 Task: Add Attachment from Google Drive to Card Card0000000159 in Board Board0000000040 in Workspace WS0000000014 in Trello. Add Cover Orange to Card Card0000000159 in Board Board0000000040 in Workspace WS0000000014 in Trello. Add "Add Label …" with "Title" Title0000000159 to Button Button0000000159 to Card Card0000000159 in Board Board0000000040 in Workspace WS0000000014 in Trello. Add Description DS0000000159 to Card Card0000000159 in Board Board0000000040 in Workspace WS0000000014 in Trello. Add Comment CM0000000159 to Card Card0000000159 in Board Board0000000040 in Workspace WS0000000014 in Trello
Action: Mouse moved to (720, 342)
Screenshot: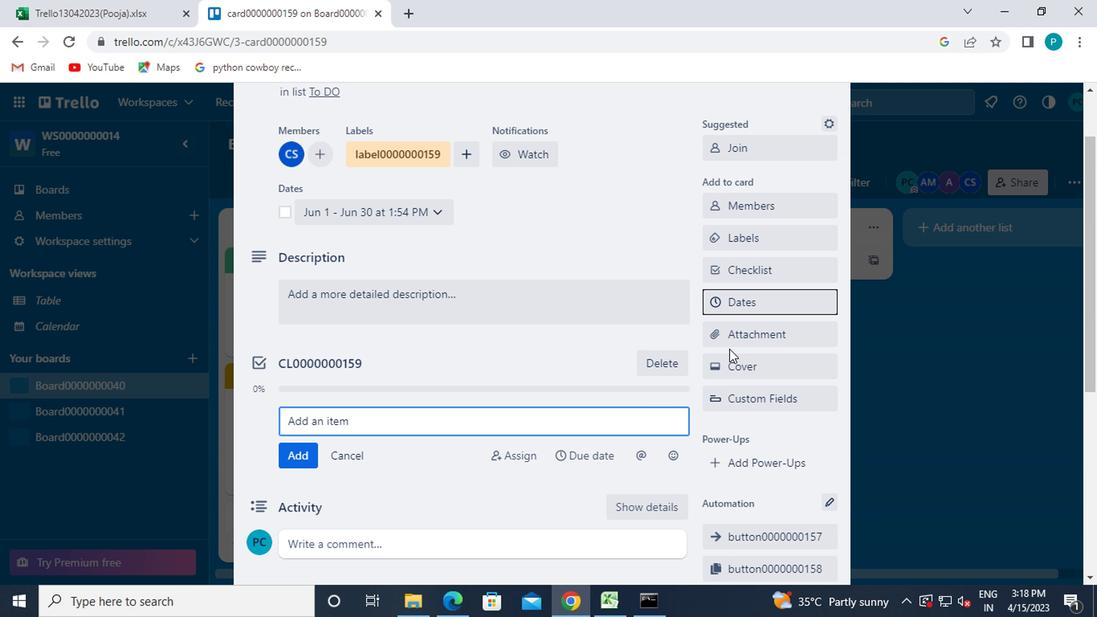
Action: Mouse pressed left at (720, 342)
Screenshot: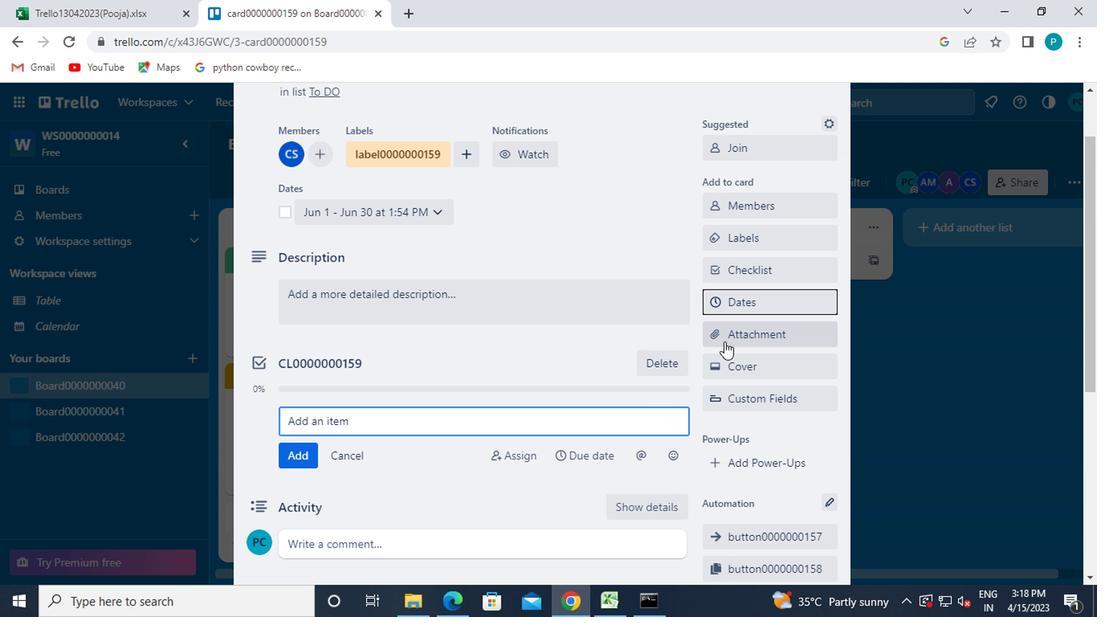 
Action: Mouse moved to (720, 220)
Screenshot: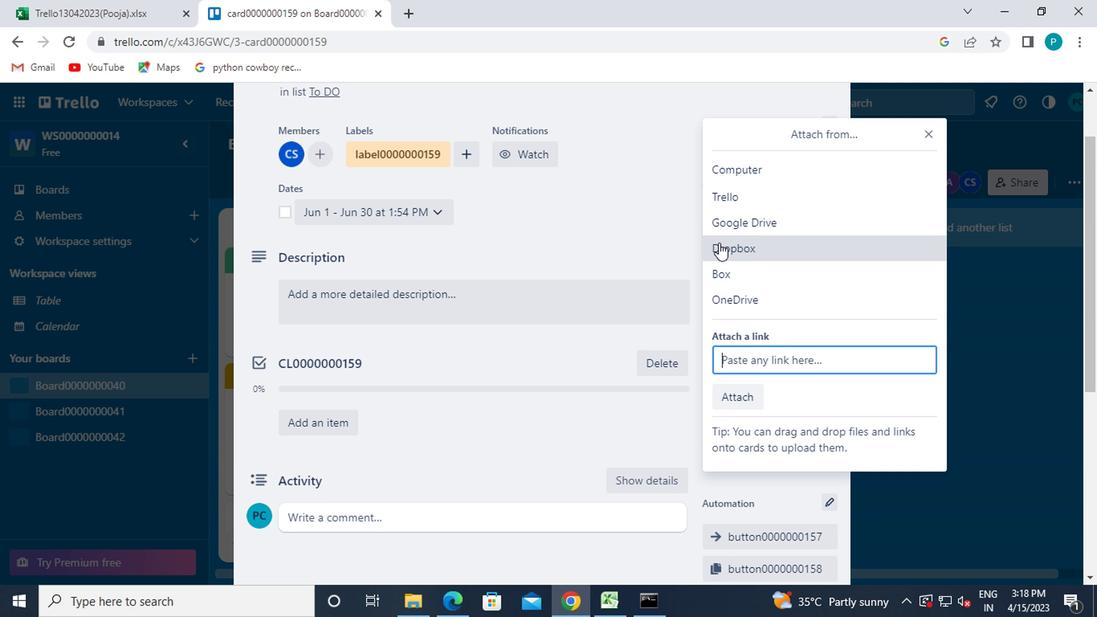 
Action: Mouse pressed left at (720, 220)
Screenshot: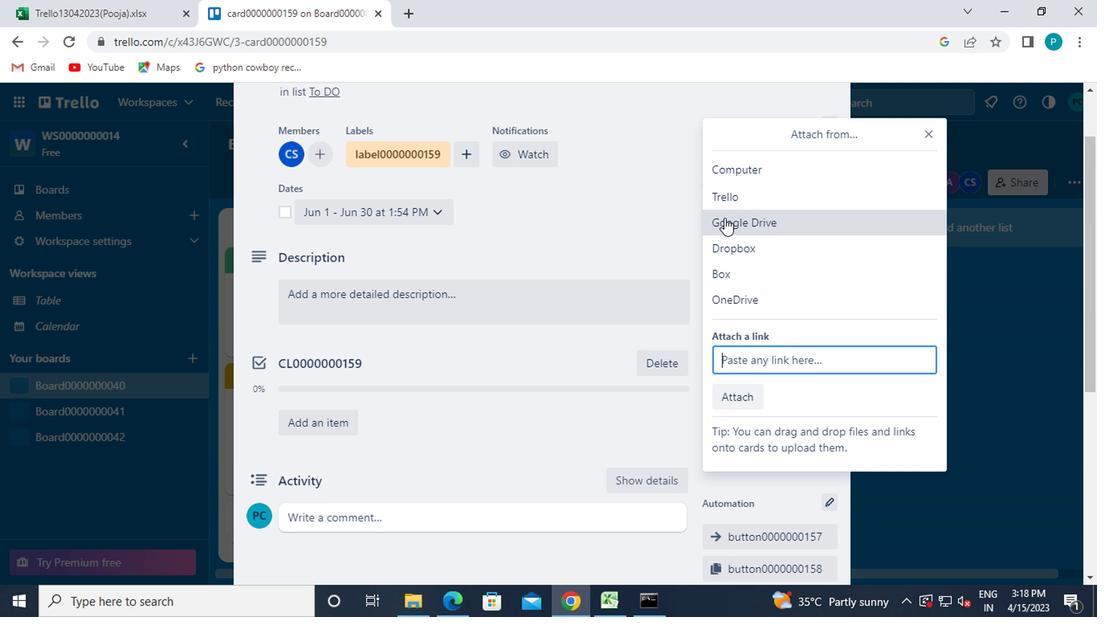 
Action: Mouse moved to (330, 395)
Screenshot: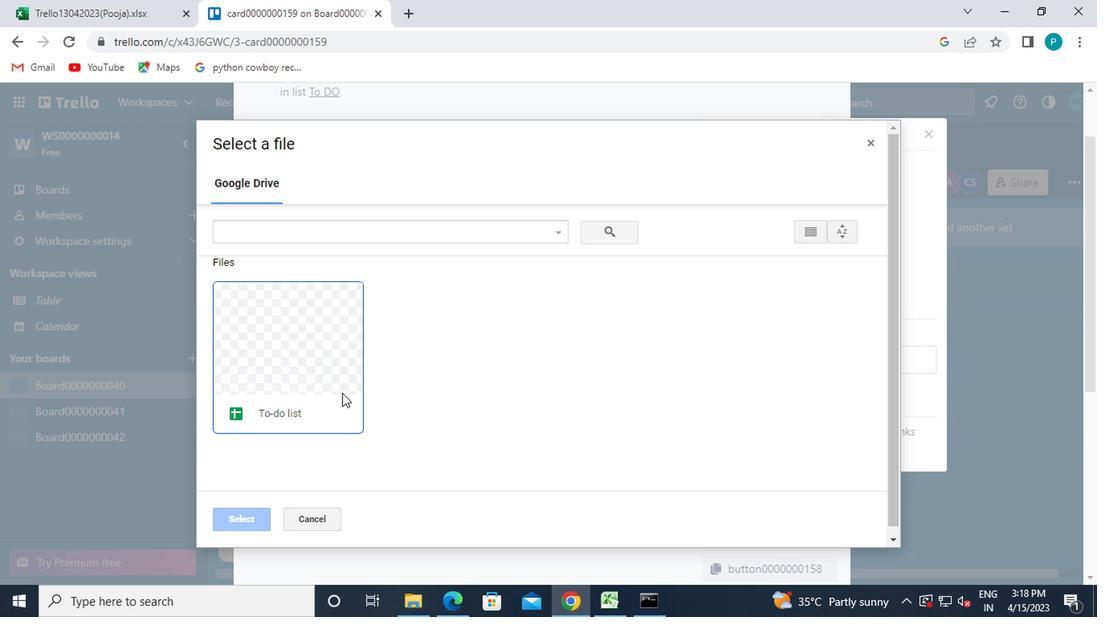 
Action: Mouse pressed left at (330, 395)
Screenshot: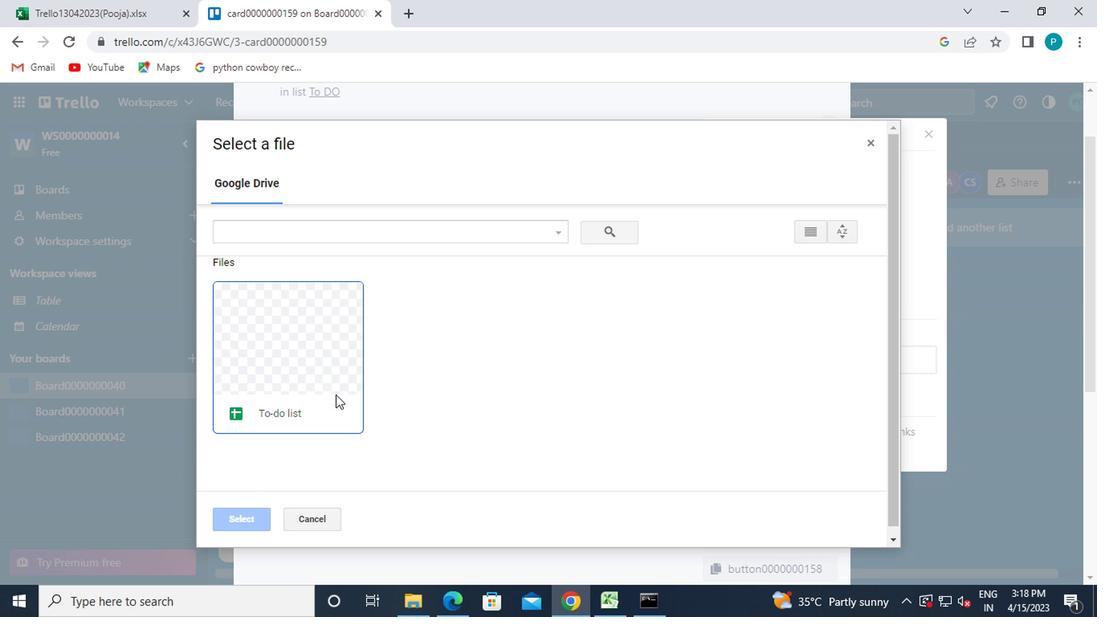 
Action: Mouse moved to (249, 510)
Screenshot: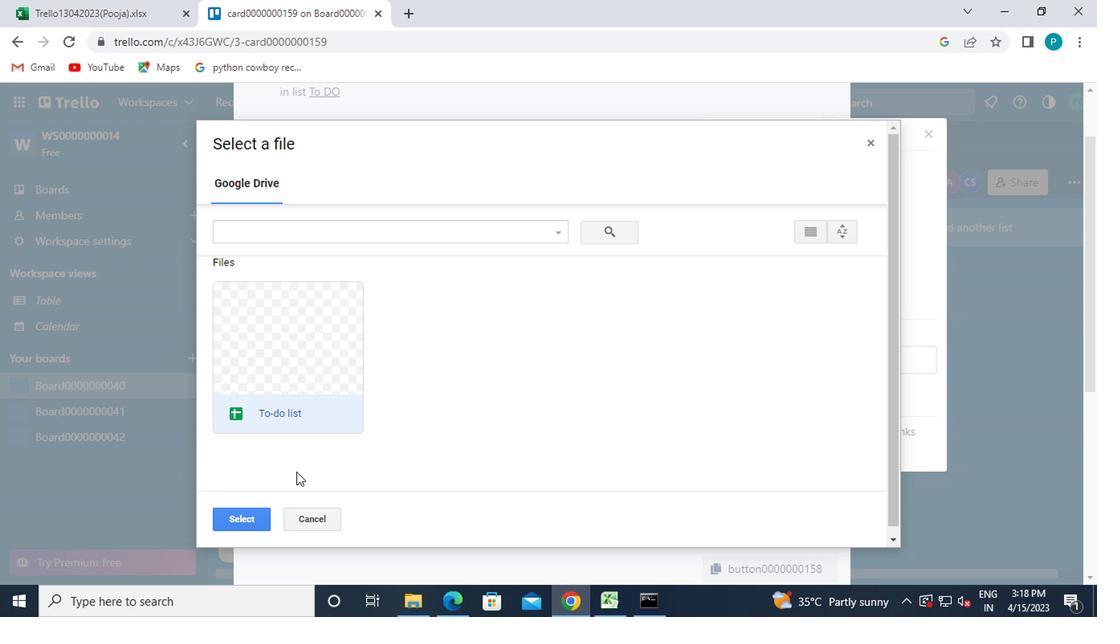 
Action: Mouse pressed left at (249, 510)
Screenshot: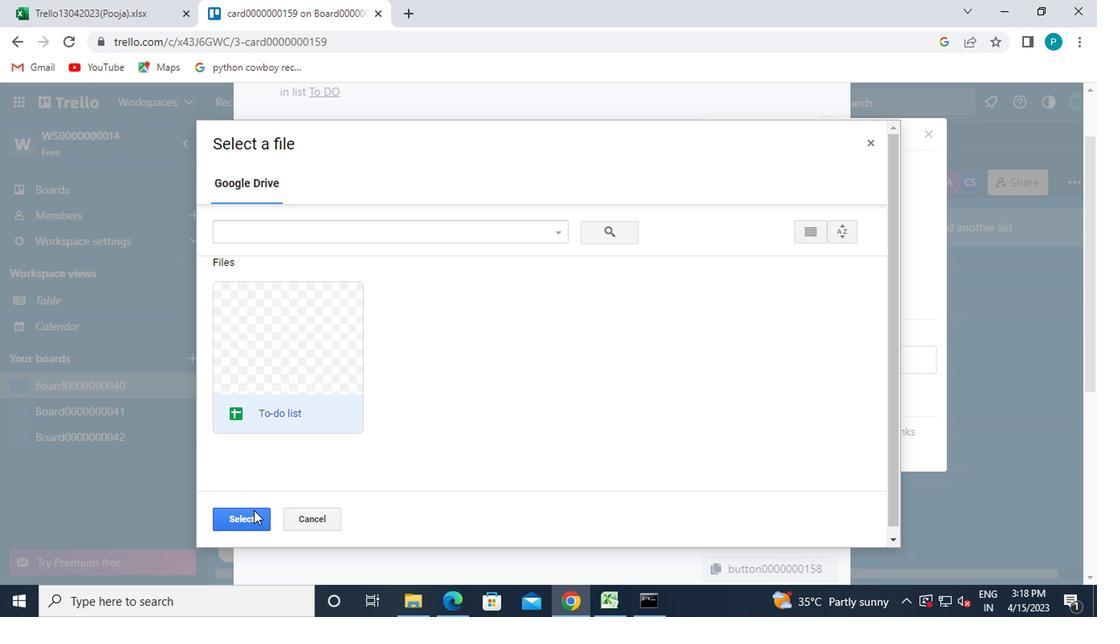 
Action: Mouse moved to (728, 369)
Screenshot: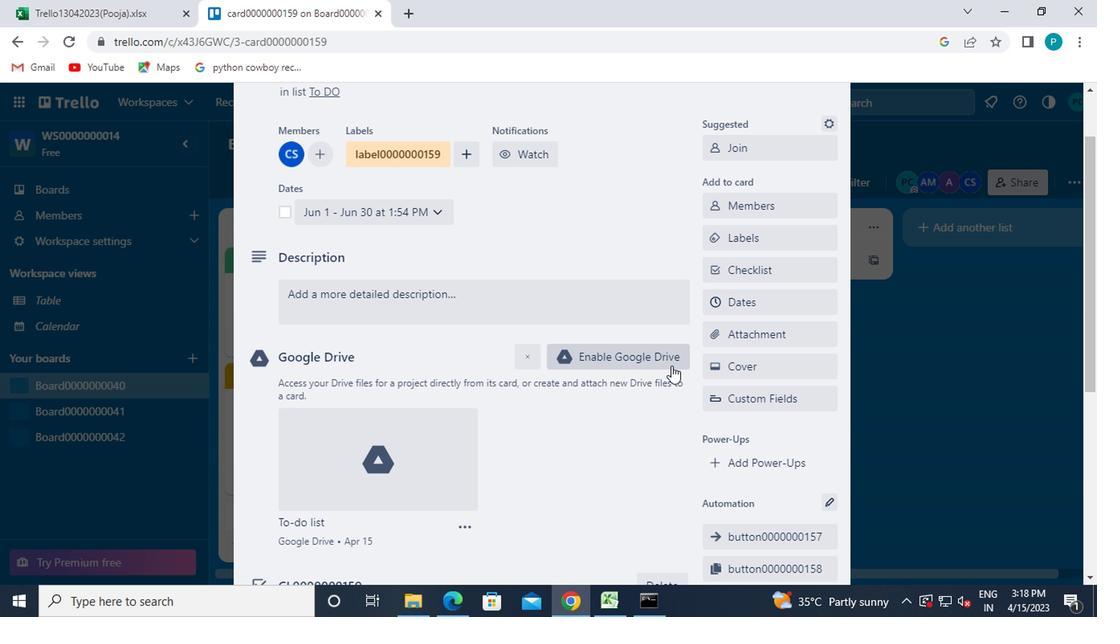 
Action: Mouse pressed left at (728, 369)
Screenshot: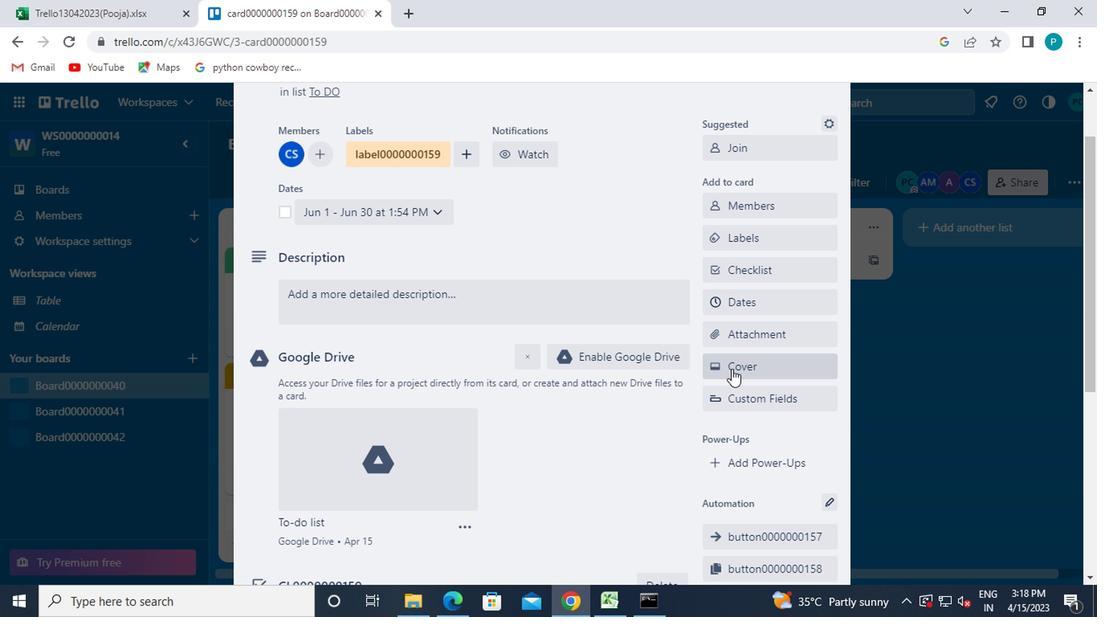 
Action: Mouse moved to (811, 281)
Screenshot: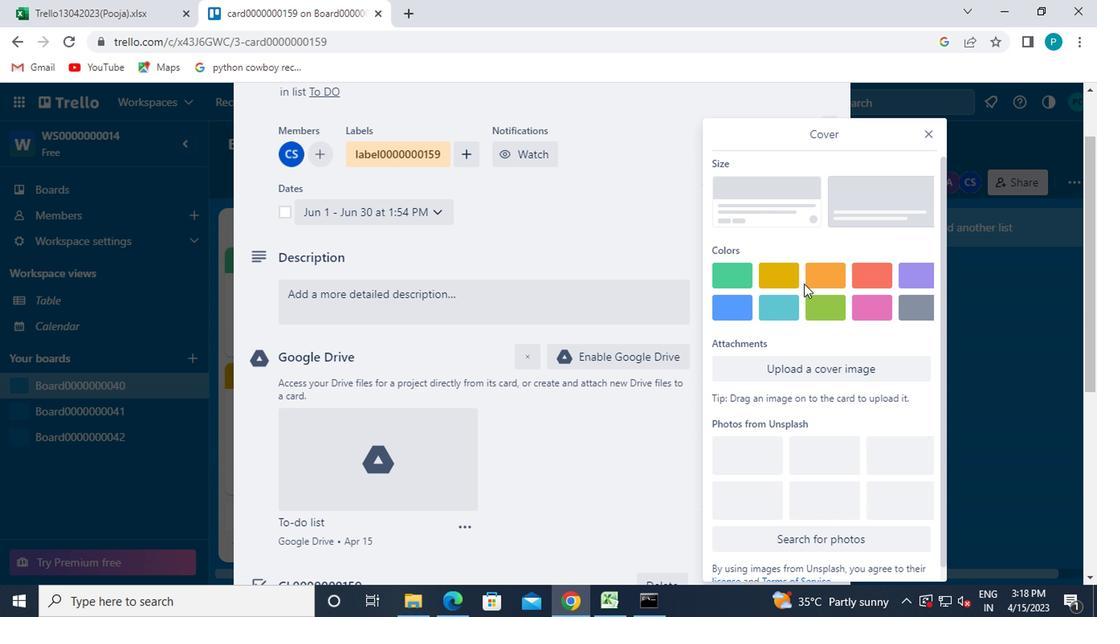 
Action: Mouse pressed left at (811, 281)
Screenshot: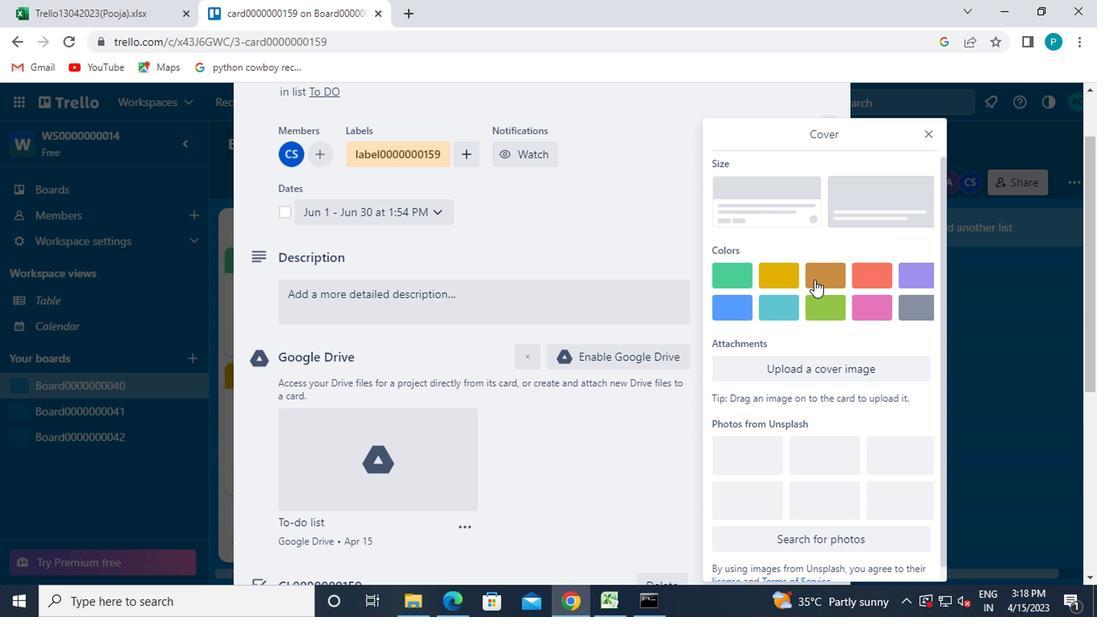 
Action: Mouse moved to (924, 134)
Screenshot: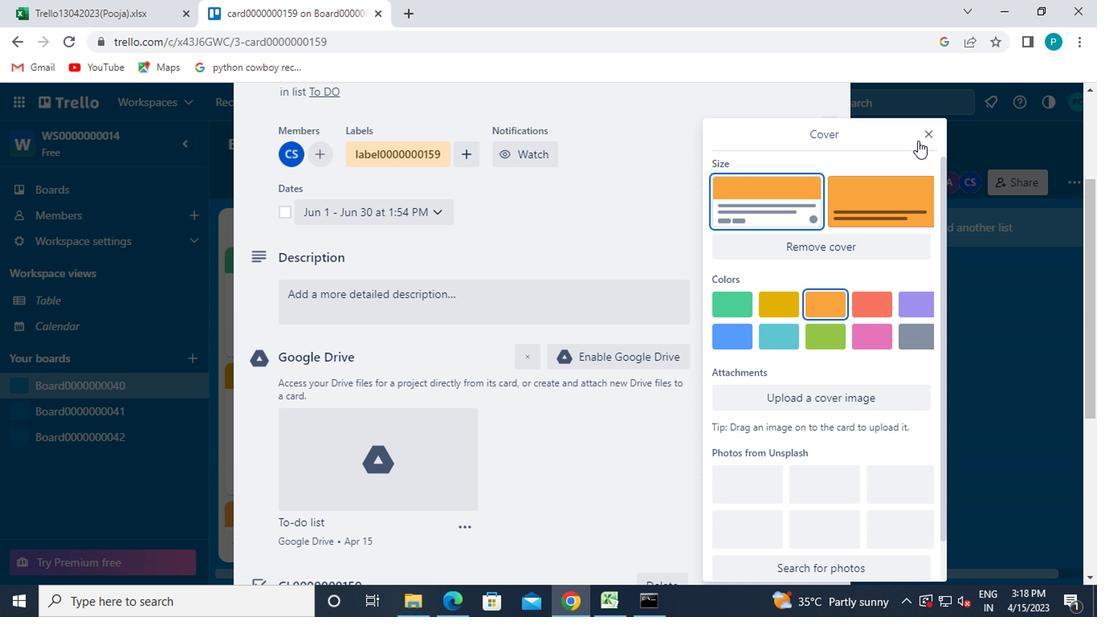 
Action: Mouse pressed left at (924, 134)
Screenshot: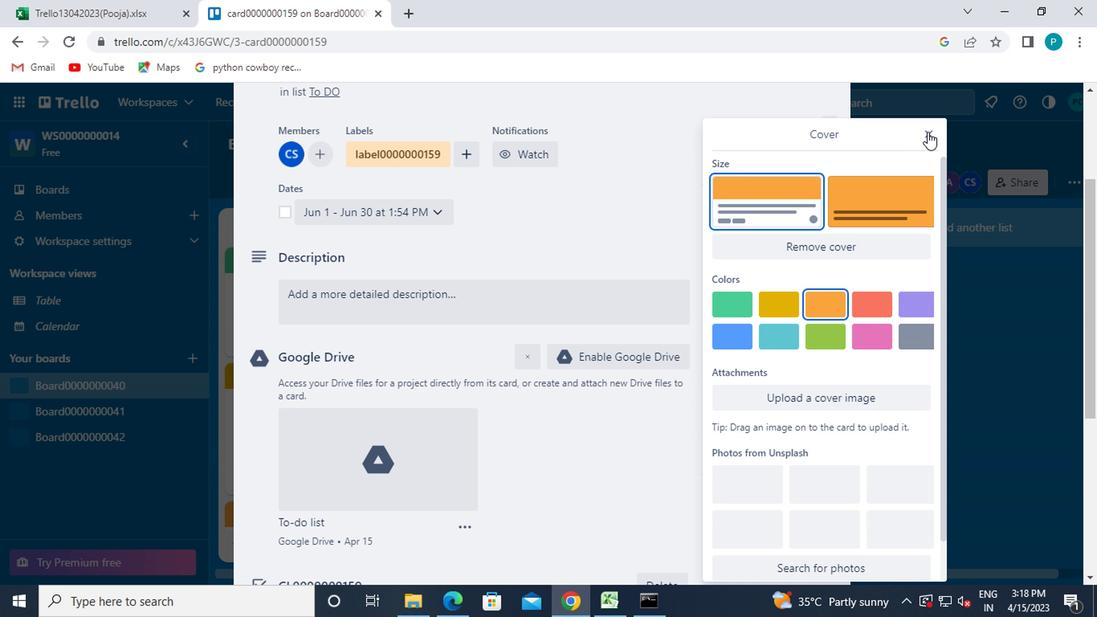 
Action: Mouse moved to (972, 290)
Screenshot: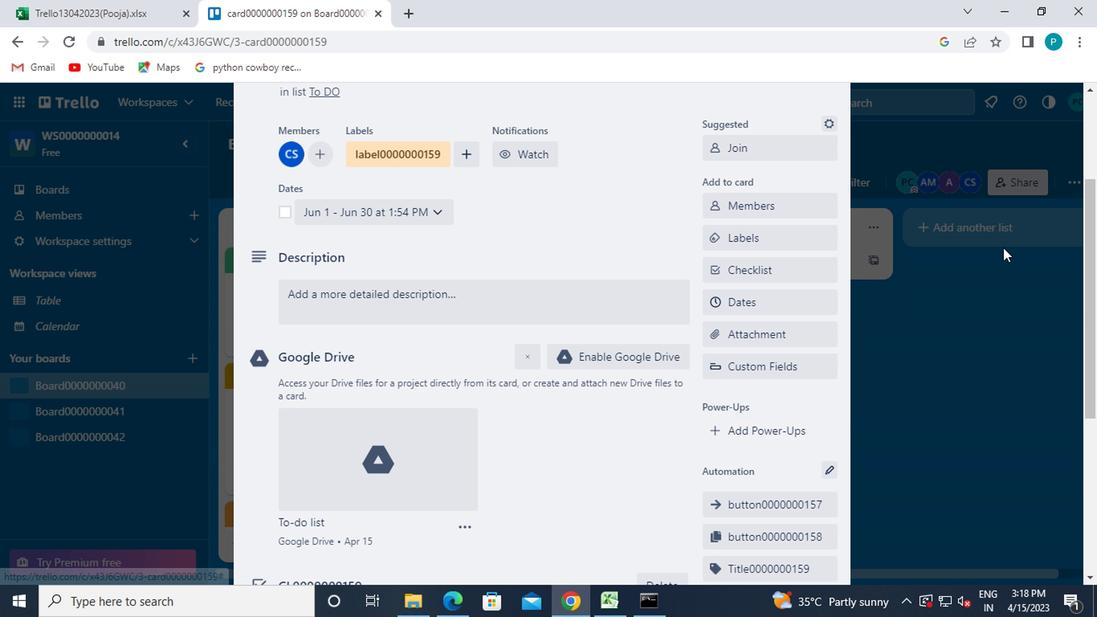 
Action: Mouse scrolled (972, 289) with delta (0, -1)
Screenshot: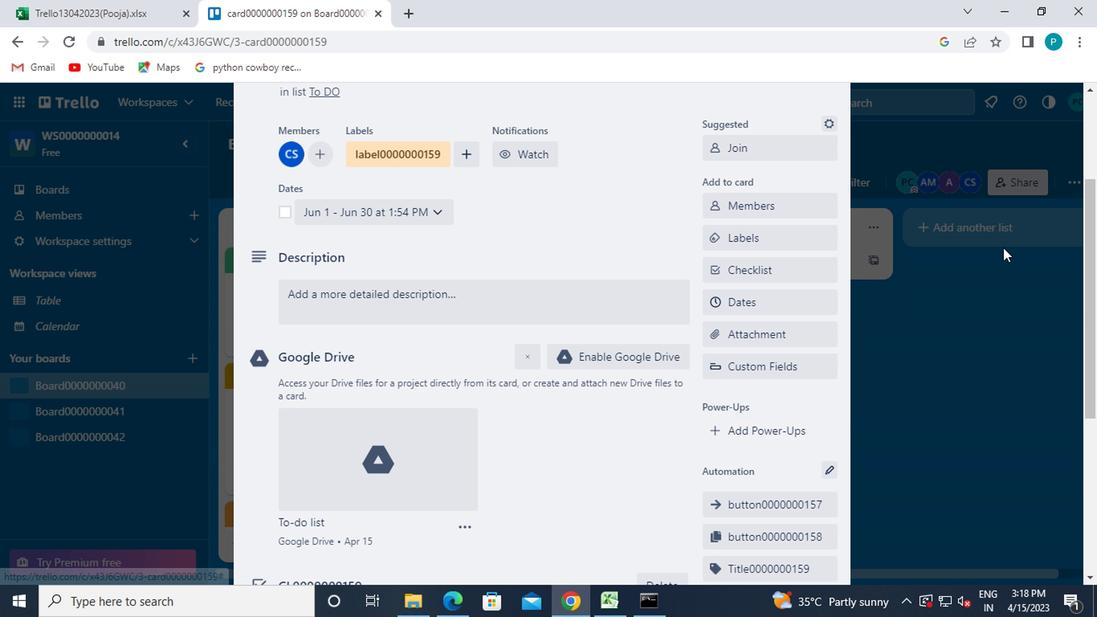 
Action: Mouse moved to (965, 293)
Screenshot: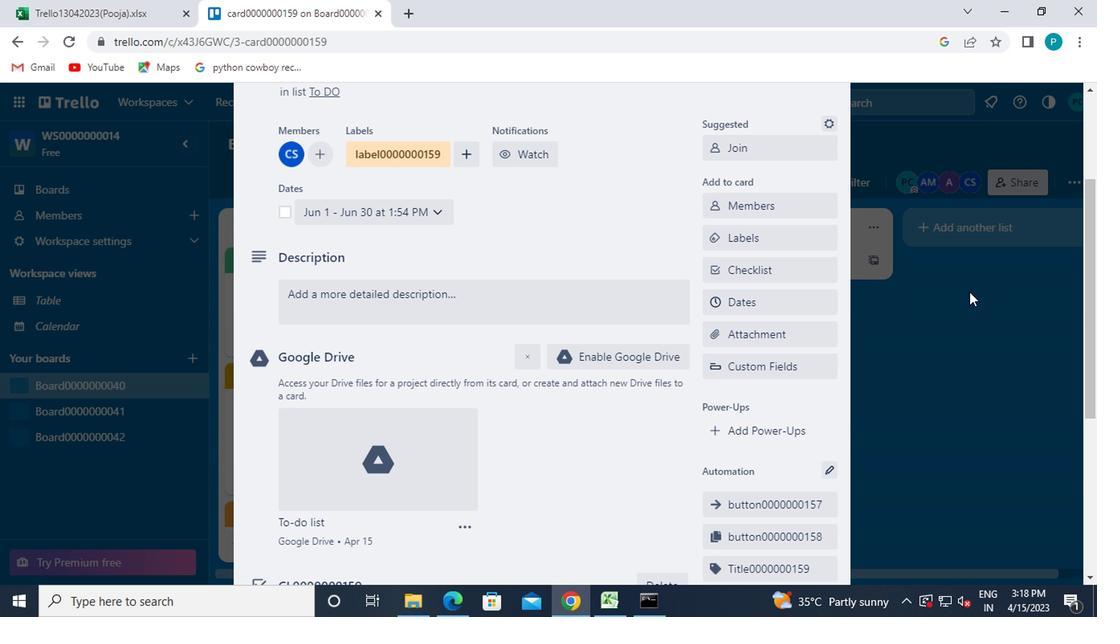 
Action: Mouse scrolled (965, 292) with delta (0, 0)
Screenshot: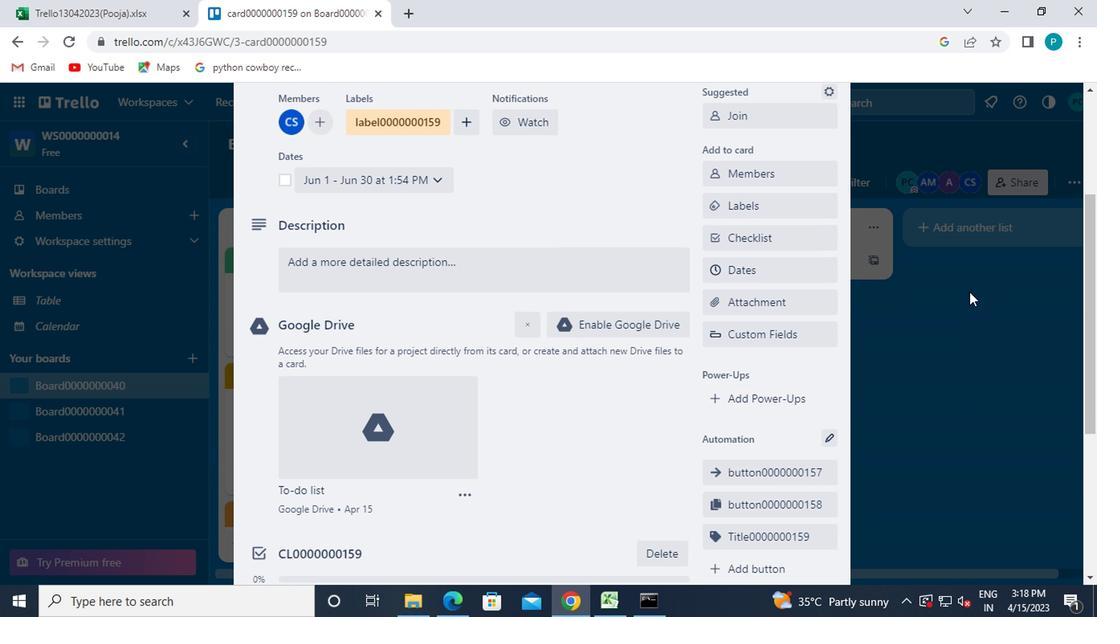 
Action: Mouse moved to (724, 432)
Screenshot: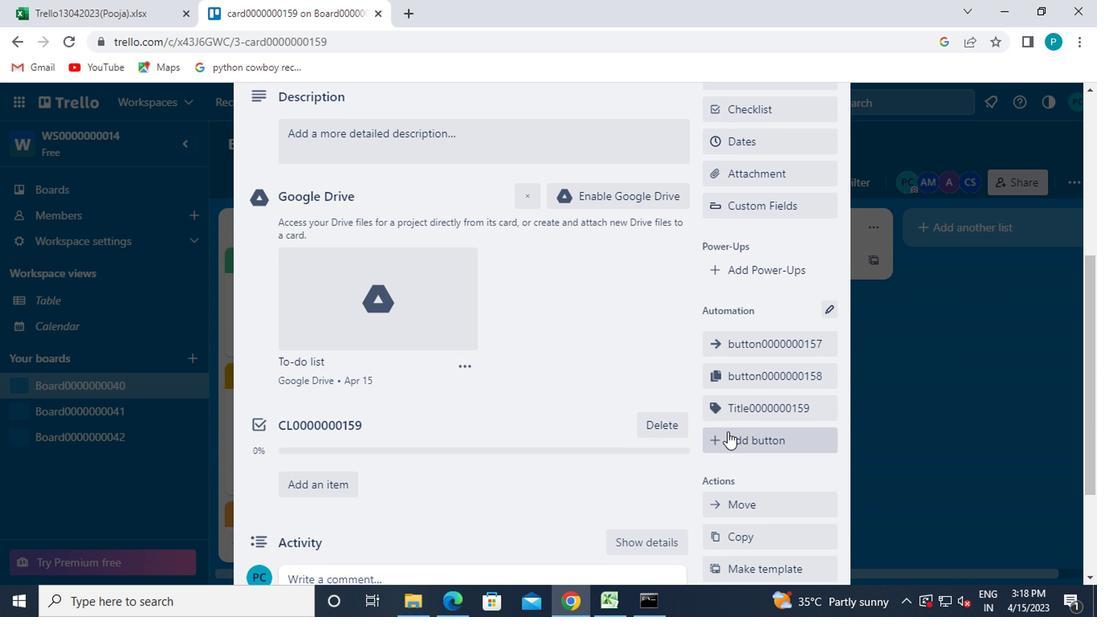 
Action: Mouse pressed left at (724, 432)
Screenshot: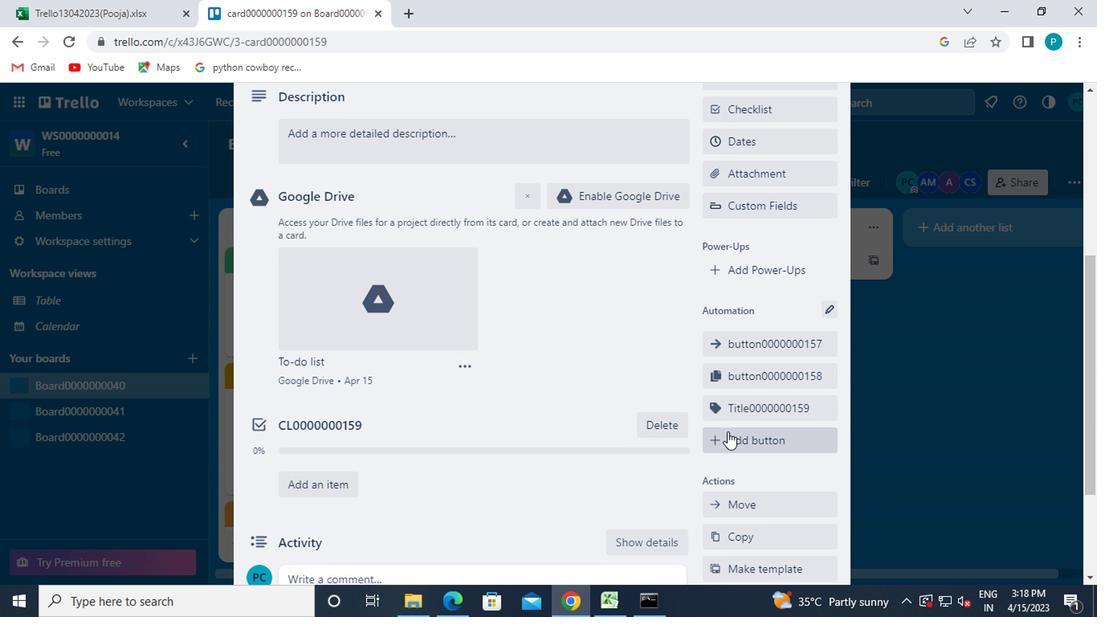 
Action: Mouse moved to (726, 272)
Screenshot: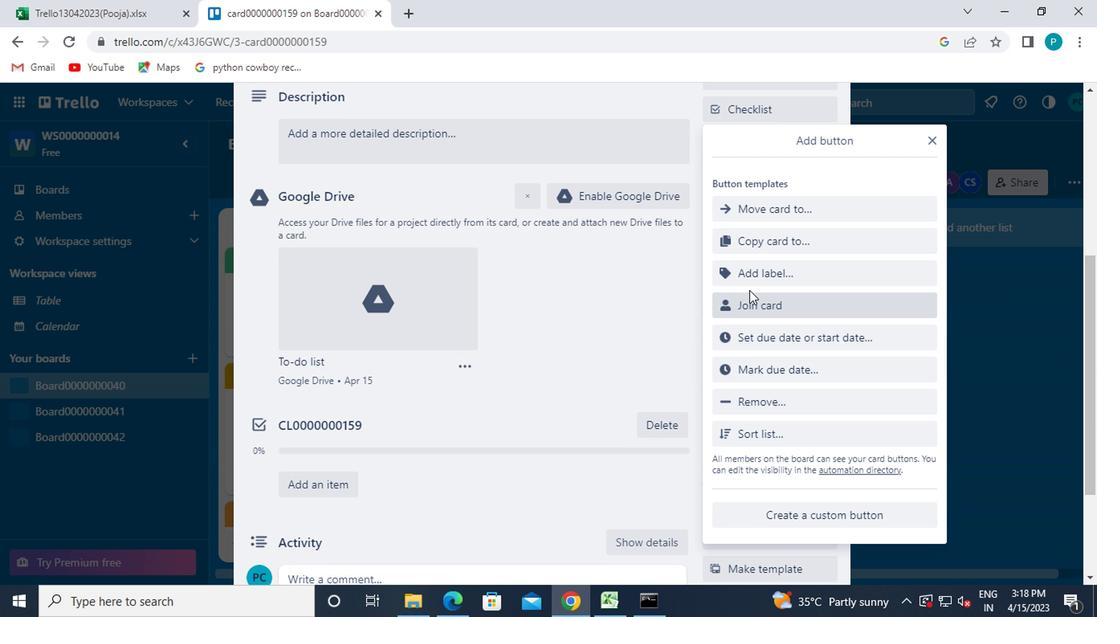 
Action: Mouse pressed left at (726, 272)
Screenshot: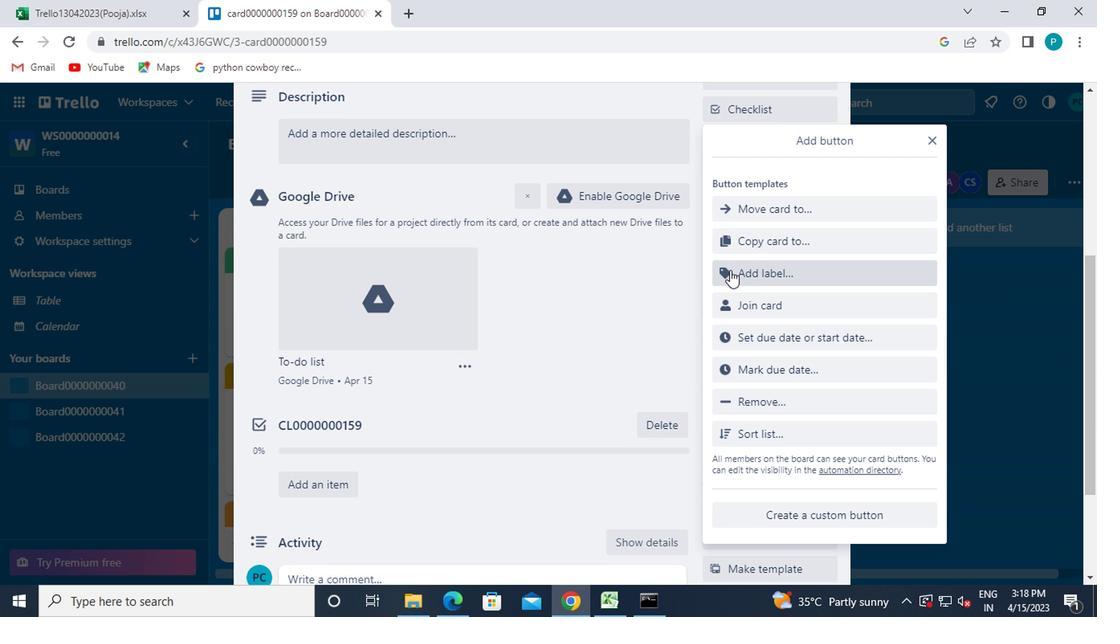 
Action: Mouse moved to (754, 206)
Screenshot: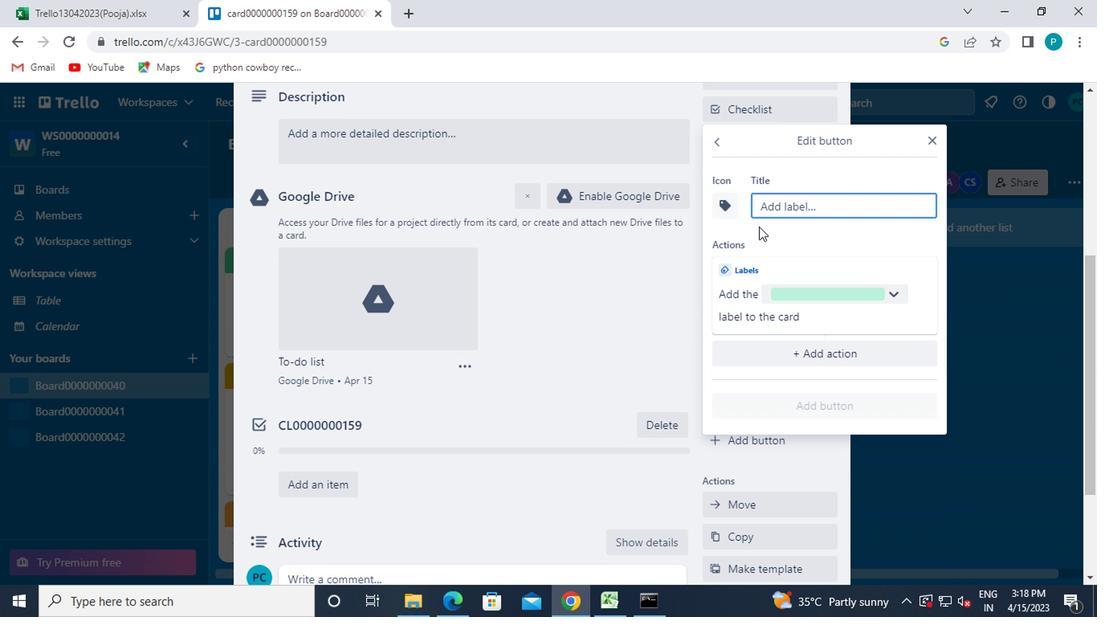 
Action: Mouse pressed left at (754, 206)
Screenshot: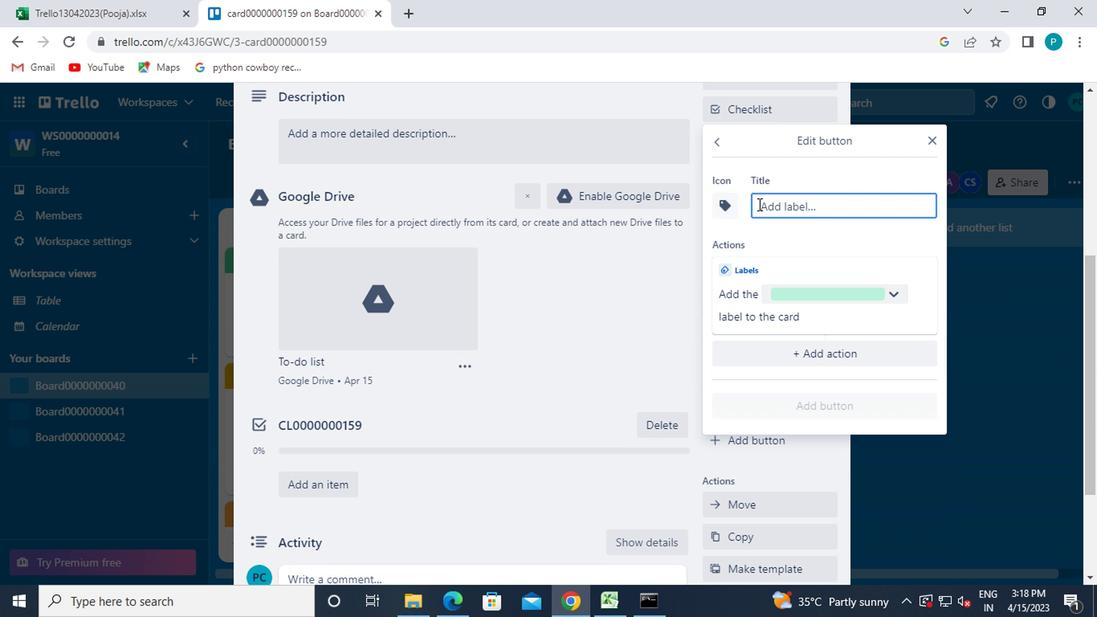 
Action: Key pressed <Key.caps_lock>t<Key.caps_lock>itle0000000159
Screenshot: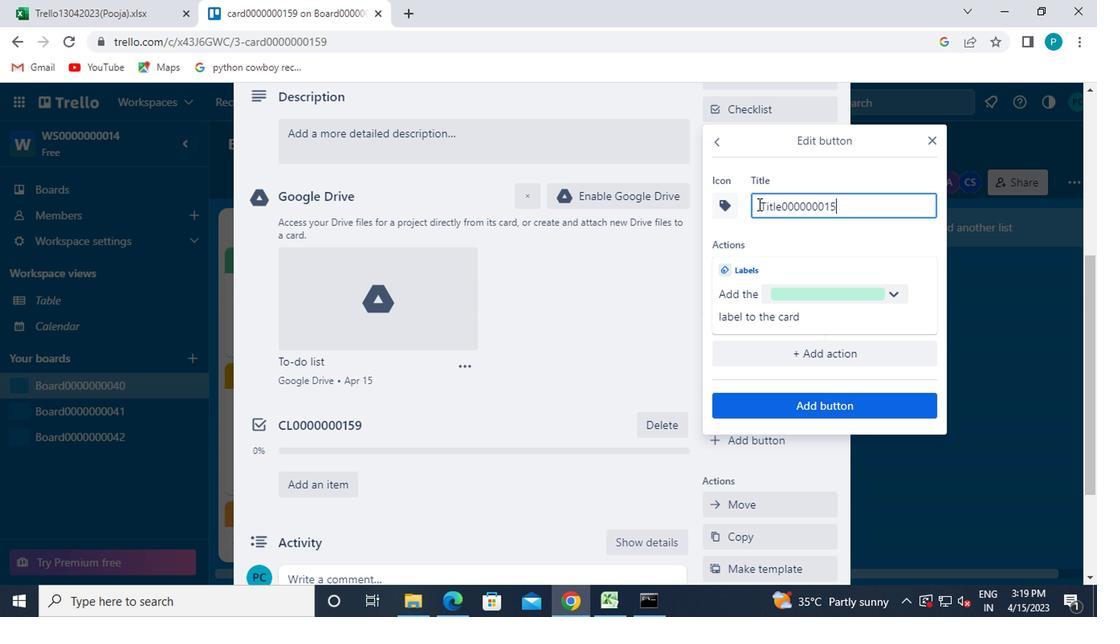 
Action: Mouse moved to (843, 410)
Screenshot: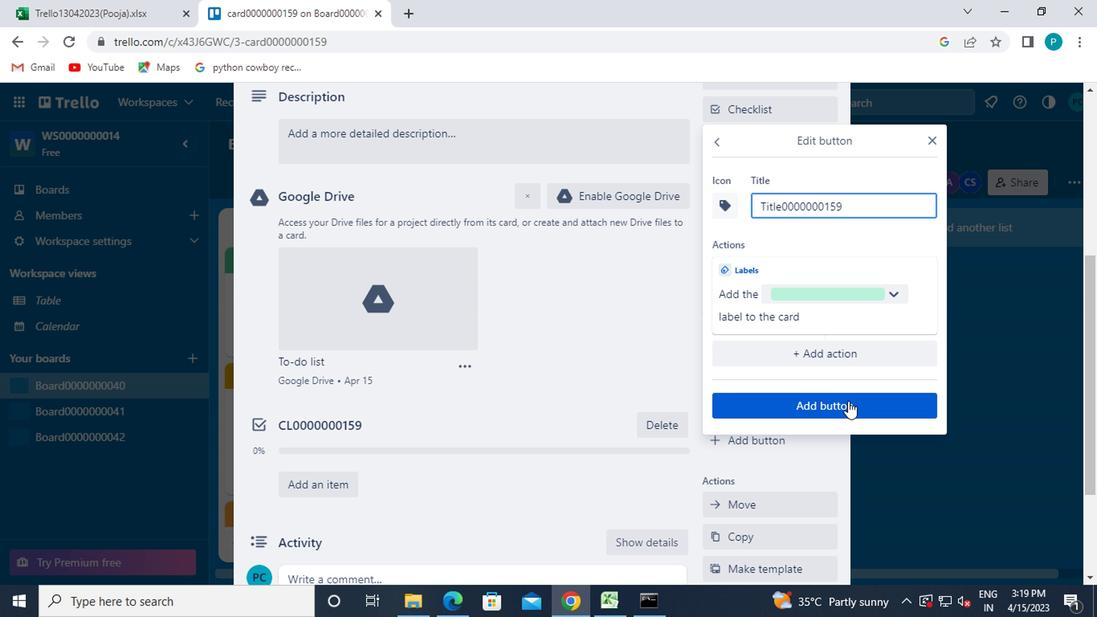 
Action: Mouse pressed left at (843, 410)
Screenshot: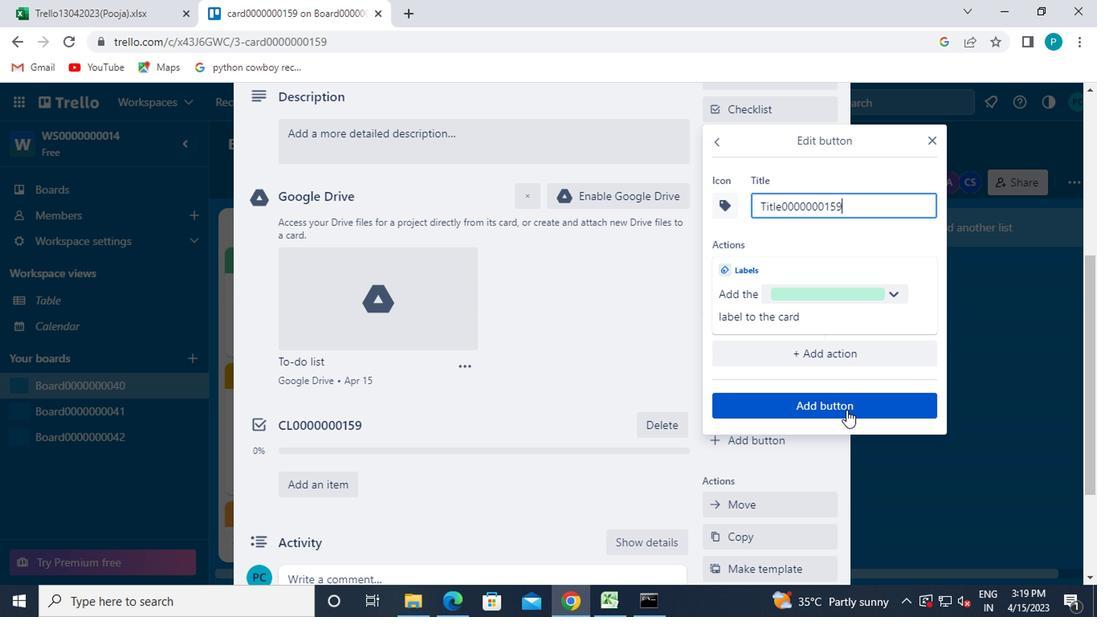 
Action: Mouse moved to (847, 412)
Screenshot: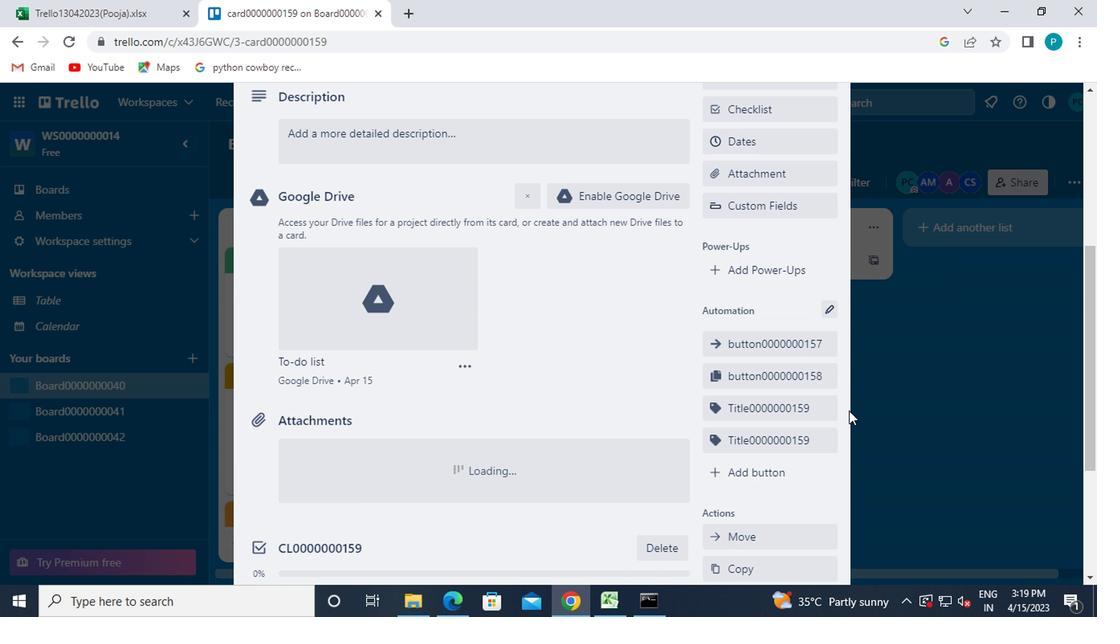 
Action: Mouse scrolled (847, 411) with delta (0, -1)
Screenshot: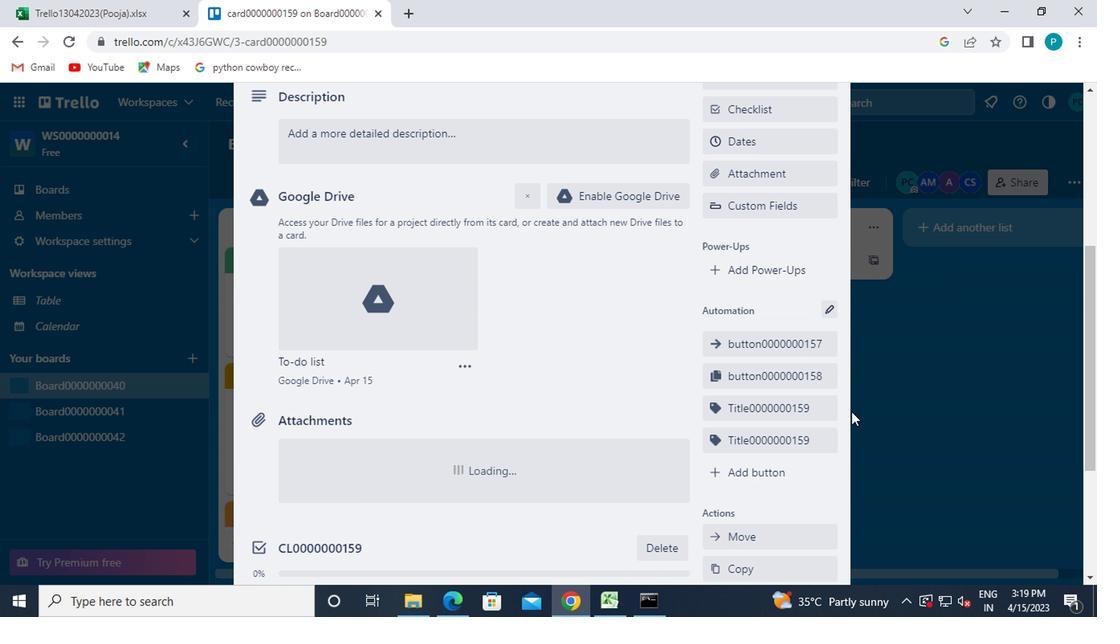 
Action: Mouse moved to (537, 336)
Screenshot: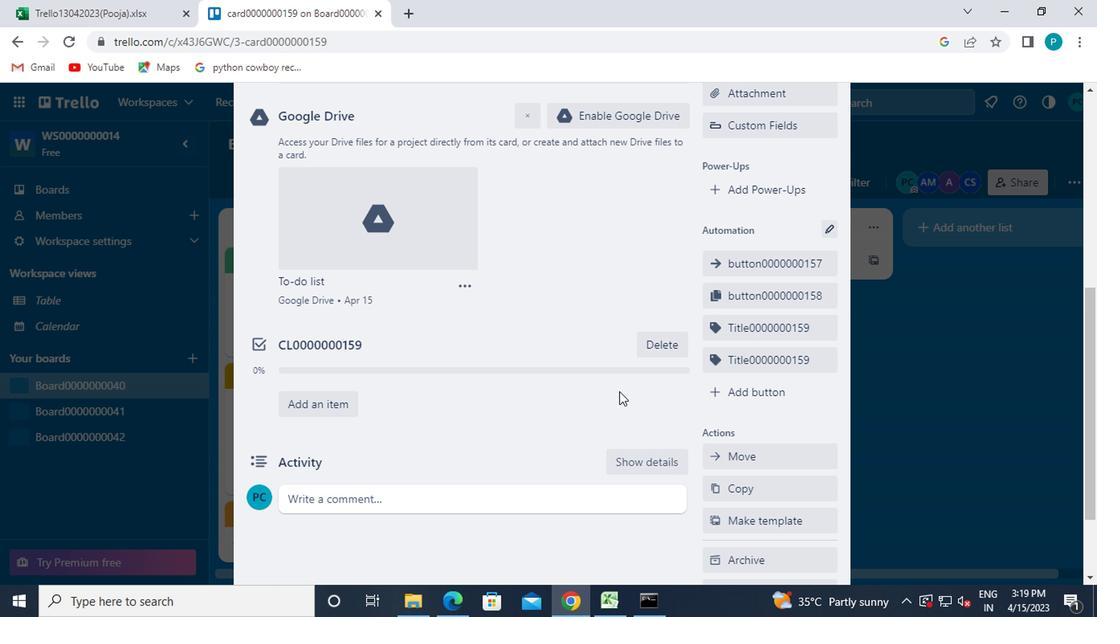 
Action: Mouse scrolled (537, 337) with delta (0, 0)
Screenshot: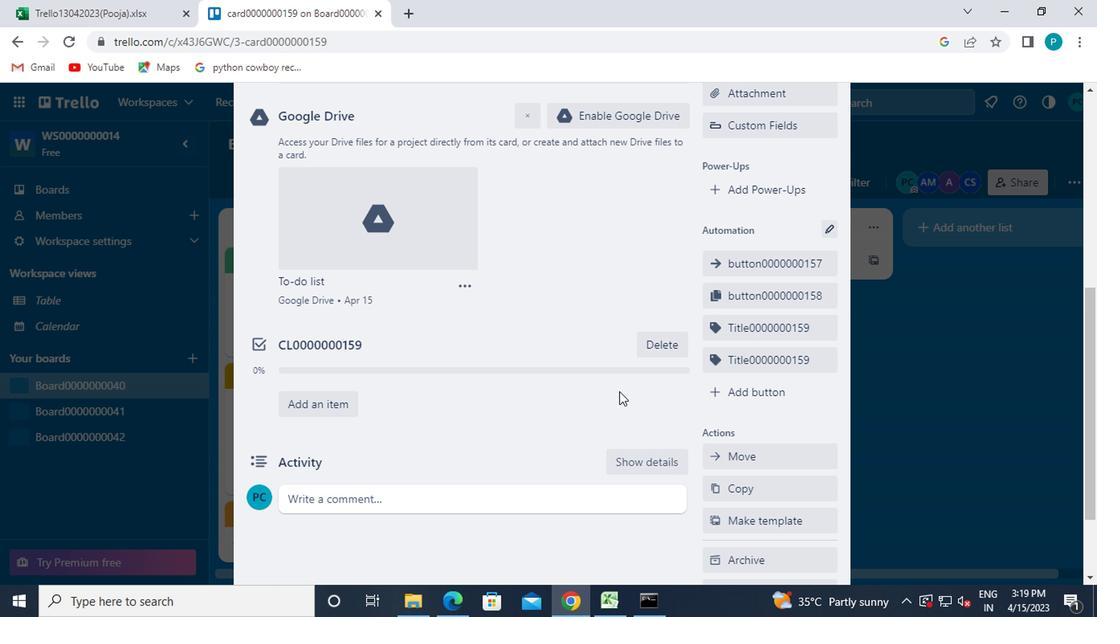 
Action: Mouse scrolled (537, 337) with delta (0, 0)
Screenshot: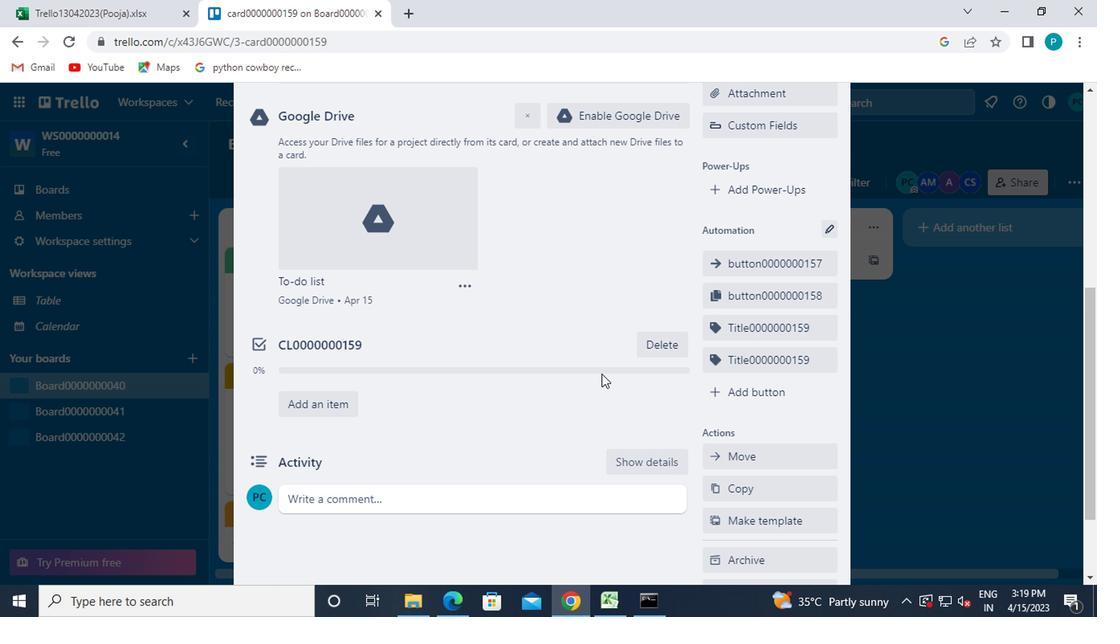 
Action: Mouse scrolled (537, 337) with delta (0, 0)
Screenshot: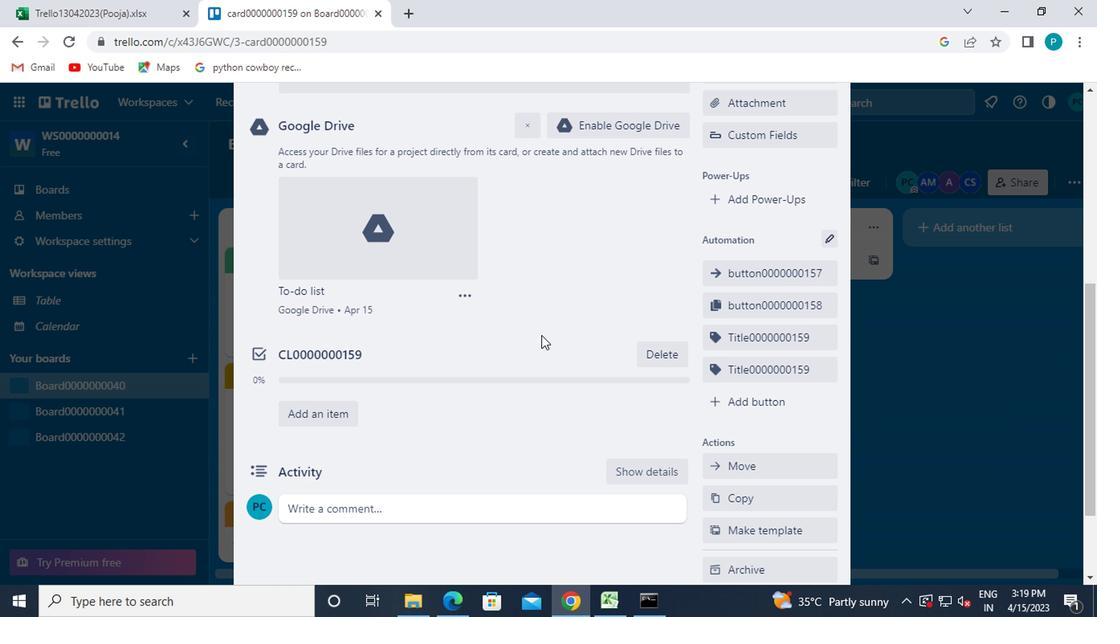 
Action: Mouse moved to (481, 306)
Screenshot: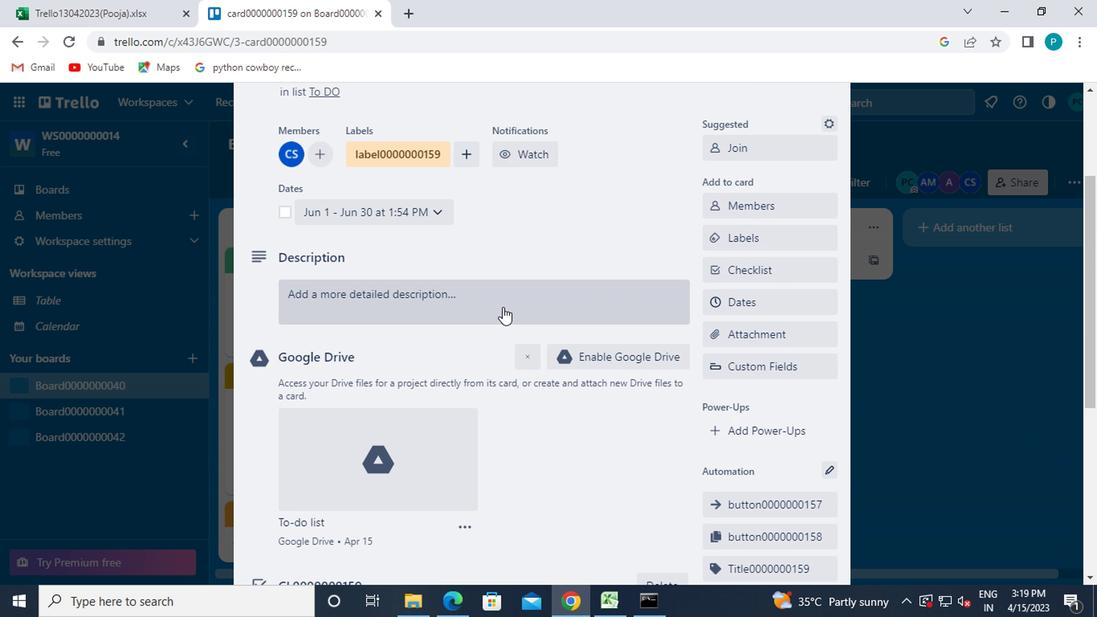 
Action: Mouse pressed left at (481, 306)
Screenshot: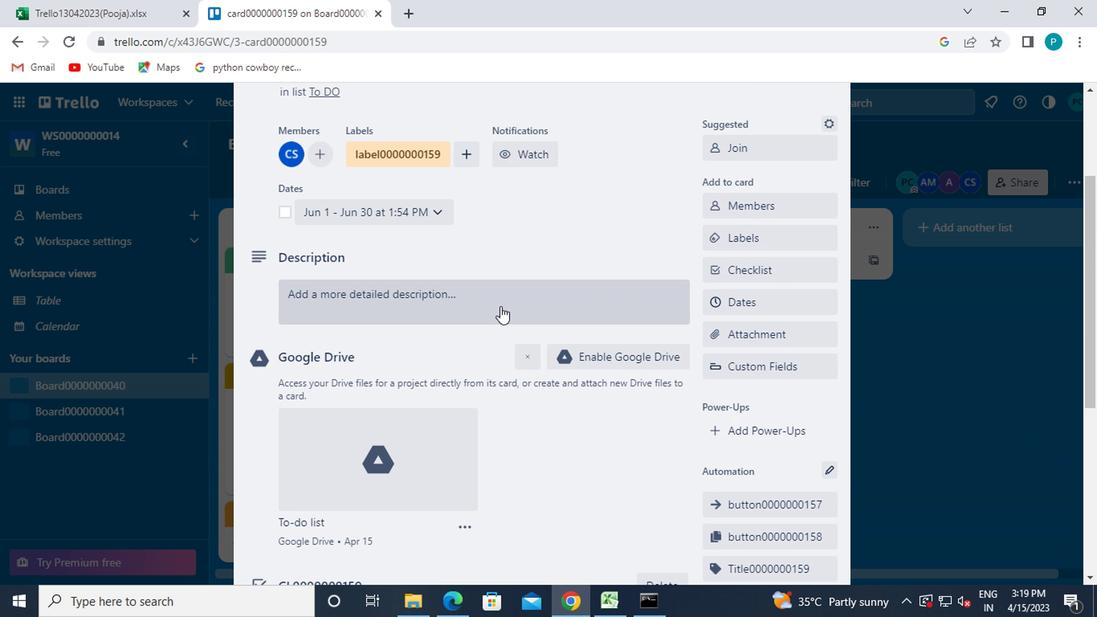 
Action: Key pressed <Key.caps_lock>ds0000000159
Screenshot: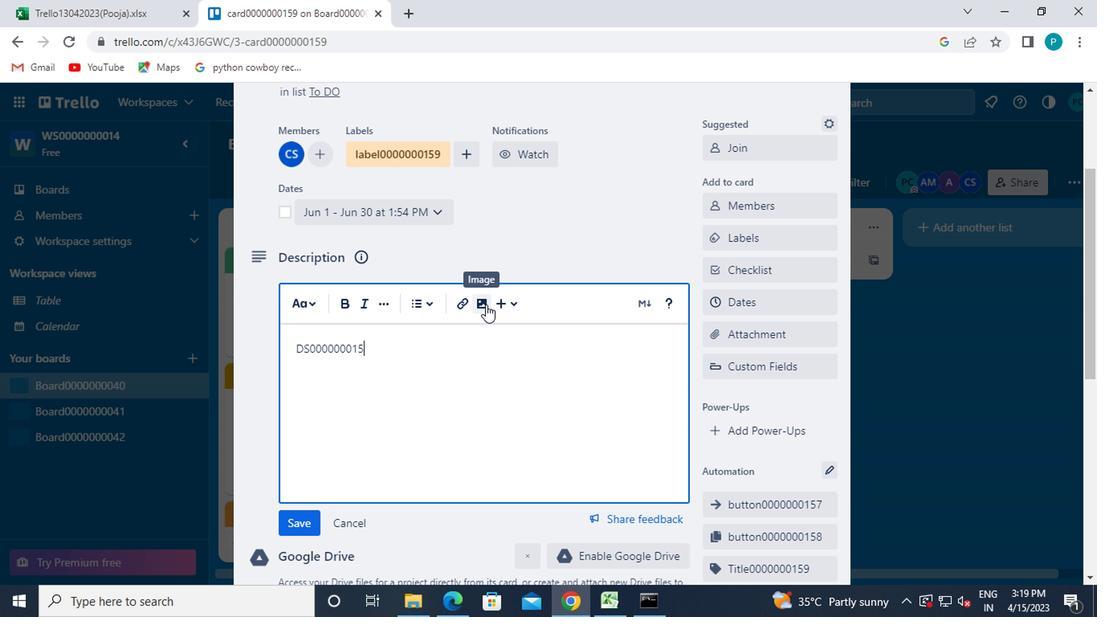 
Action: Mouse moved to (384, 441)
Screenshot: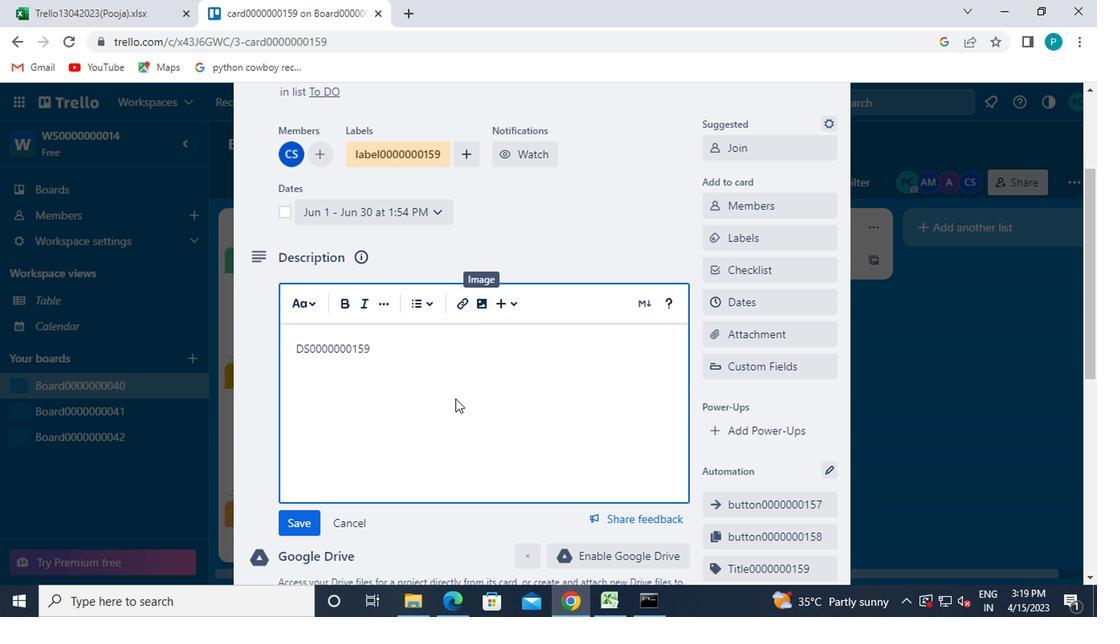 
Action: Mouse scrolled (384, 440) with delta (0, 0)
Screenshot: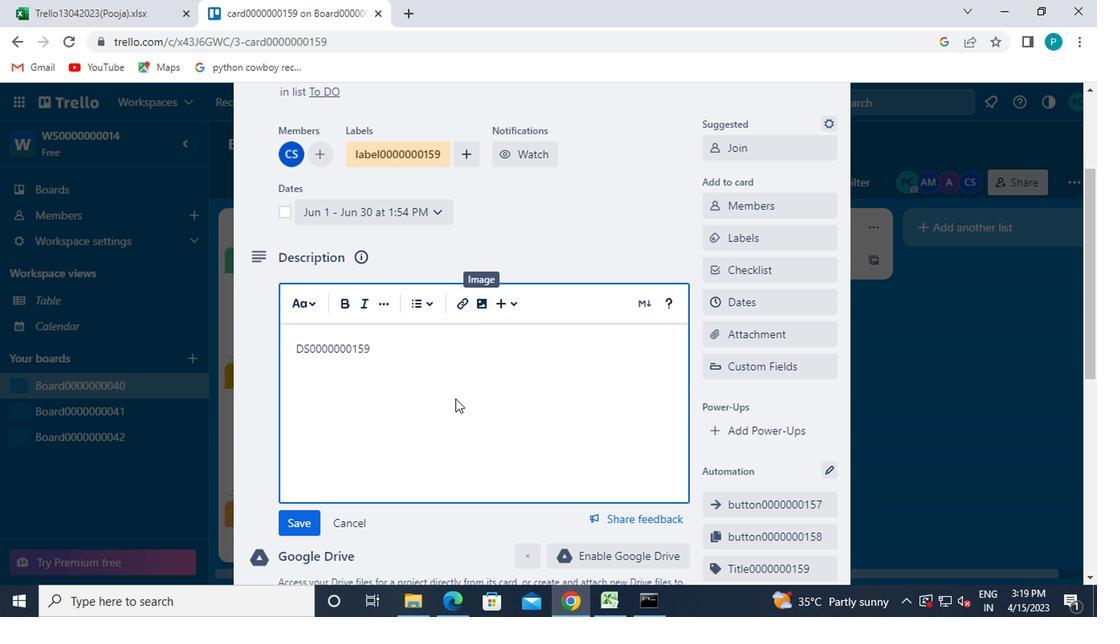 
Action: Mouse moved to (339, 465)
Screenshot: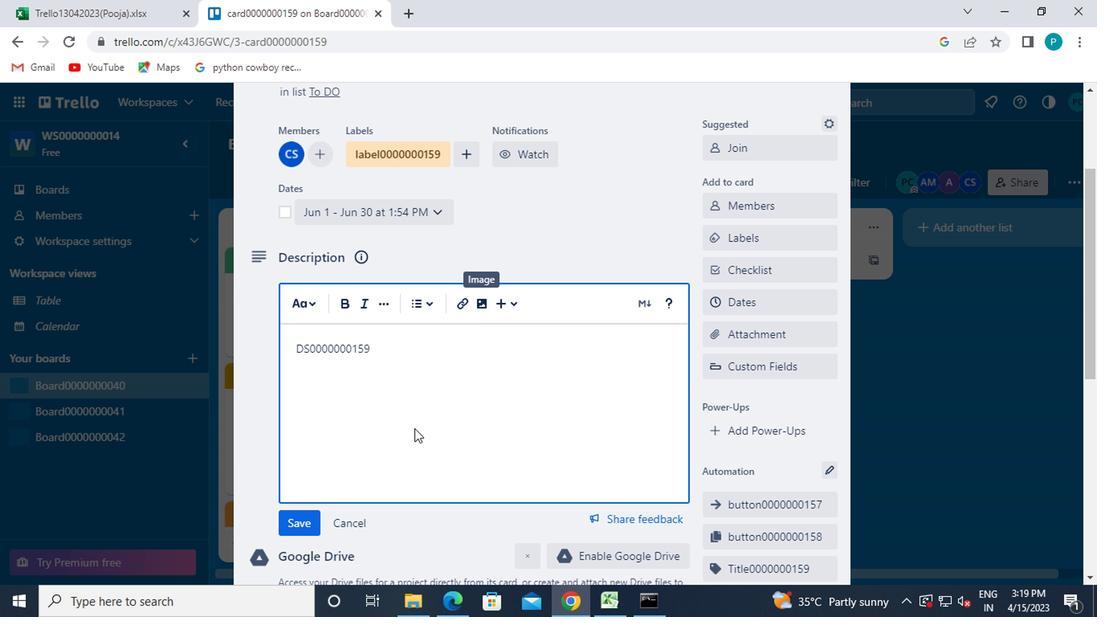 
Action: Mouse scrolled (339, 464) with delta (0, -1)
Screenshot: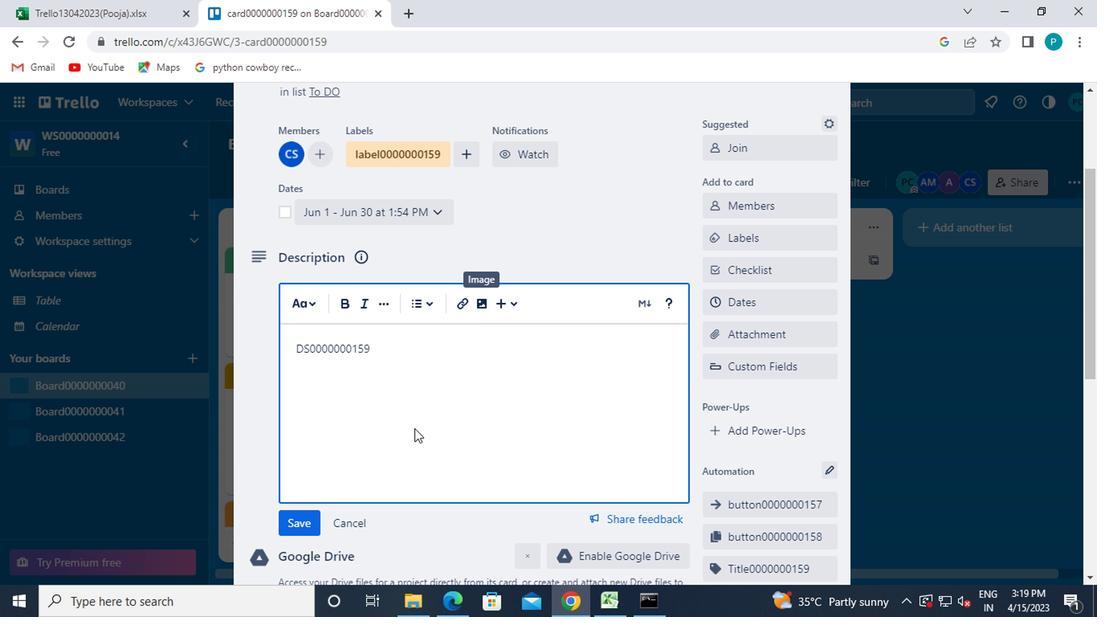 
Action: Mouse moved to (298, 358)
Screenshot: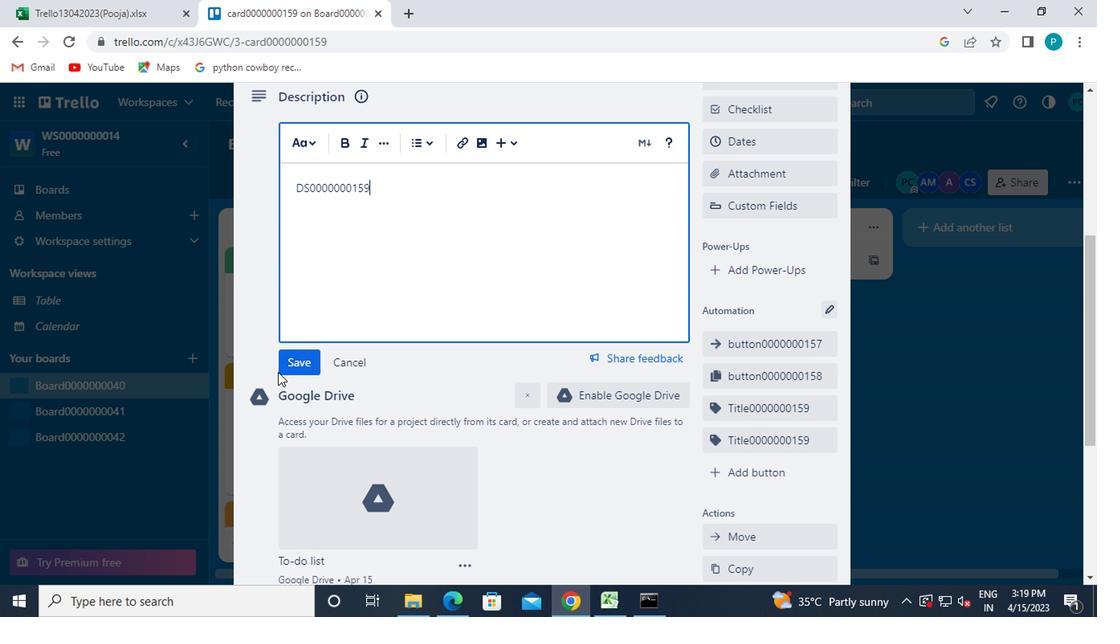
Action: Mouse pressed left at (298, 358)
Screenshot: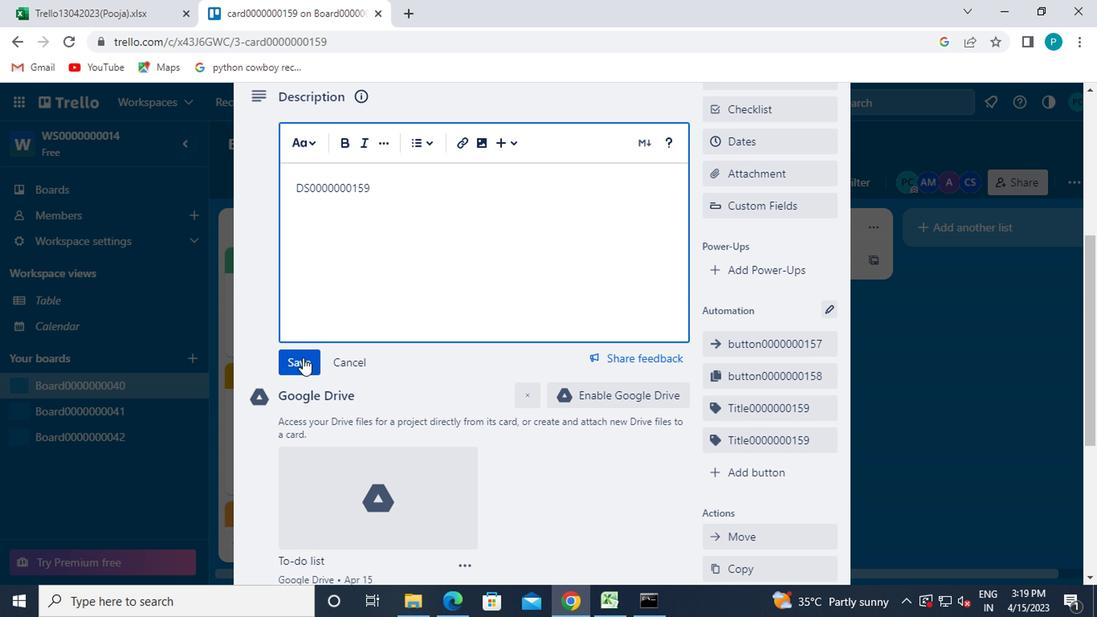 
Action: Mouse moved to (299, 358)
Screenshot: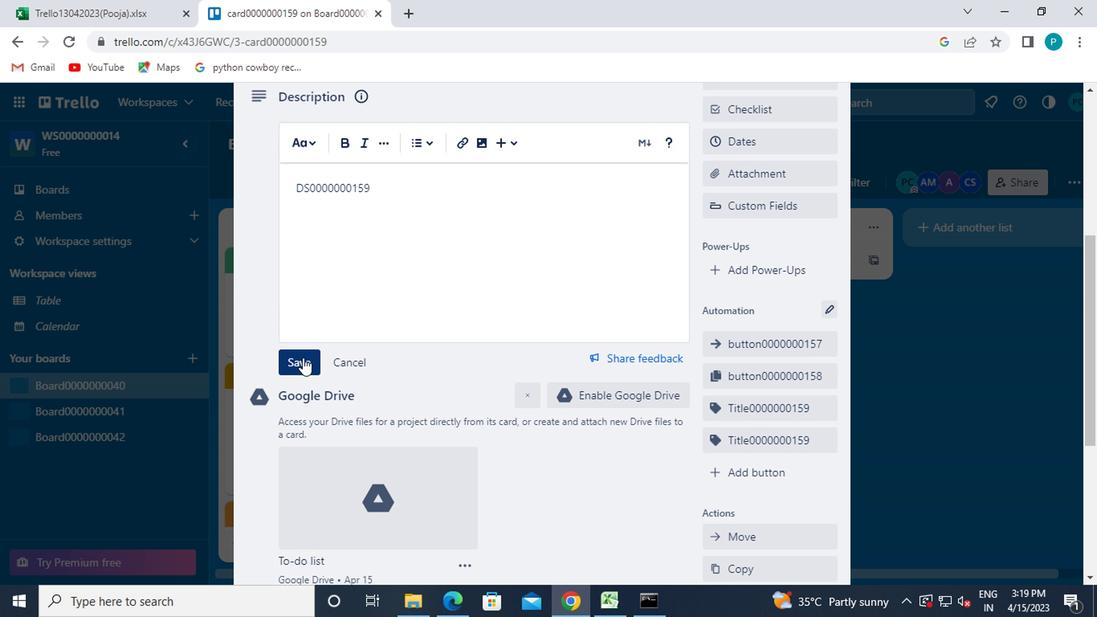 
Action: Mouse scrolled (299, 358) with delta (0, 0)
Screenshot: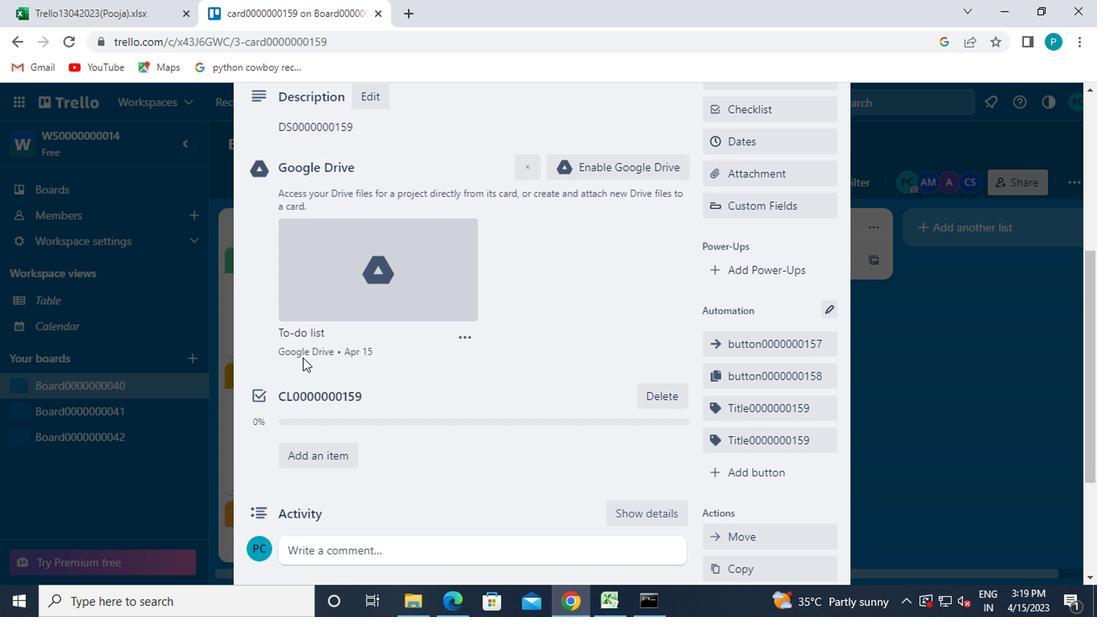 
Action: Mouse scrolled (299, 358) with delta (0, 0)
Screenshot: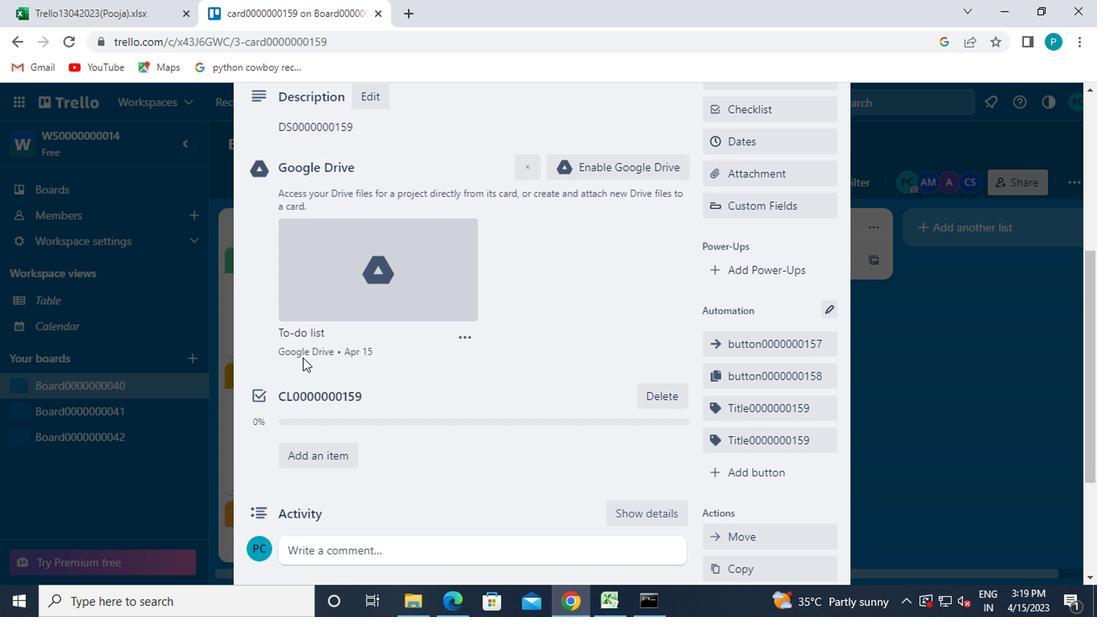 
Action: Mouse scrolled (299, 358) with delta (0, 0)
Screenshot: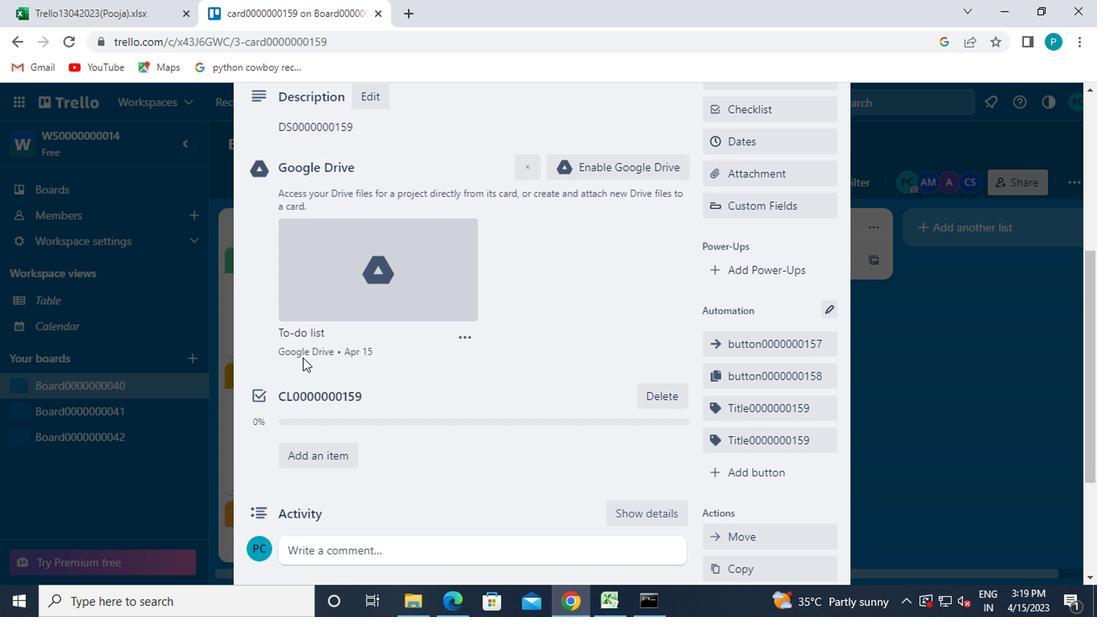 
Action: Mouse moved to (302, 361)
Screenshot: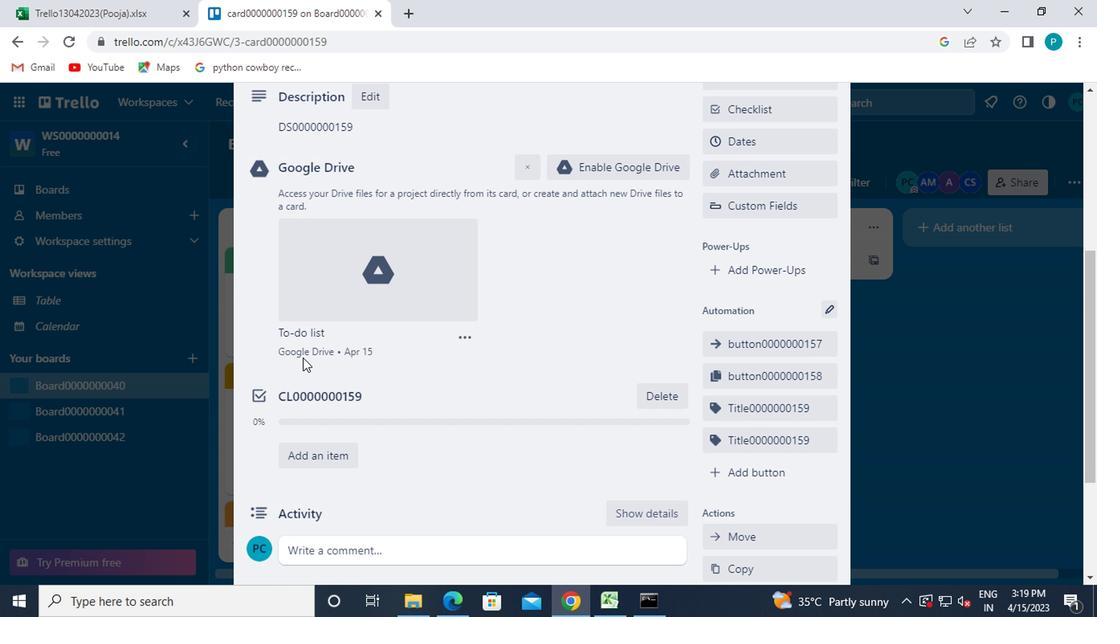
Action: Mouse scrolled (302, 360) with delta (0, 0)
Screenshot: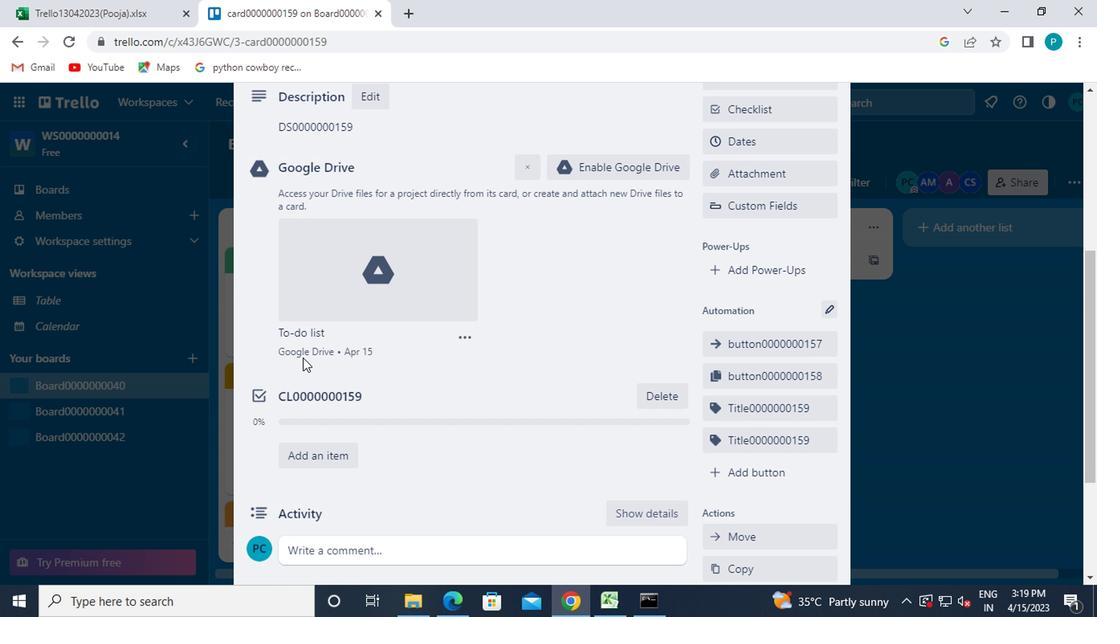 
Action: Mouse moved to (323, 360)
Screenshot: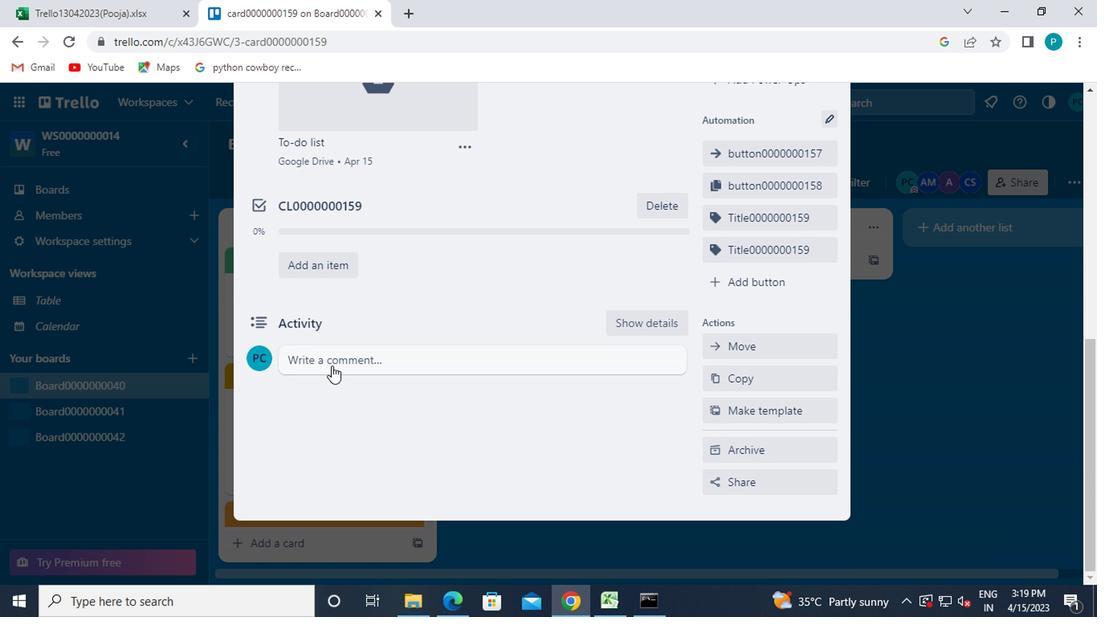 
Action: Mouse pressed left at (323, 360)
Screenshot: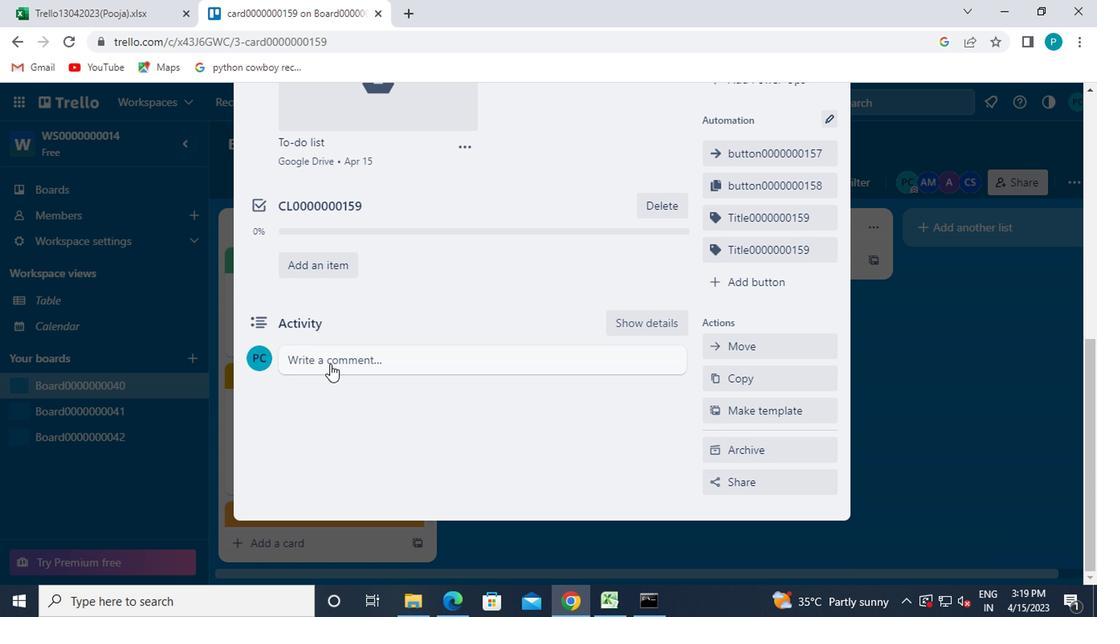 
Action: Mouse moved to (329, 354)
Screenshot: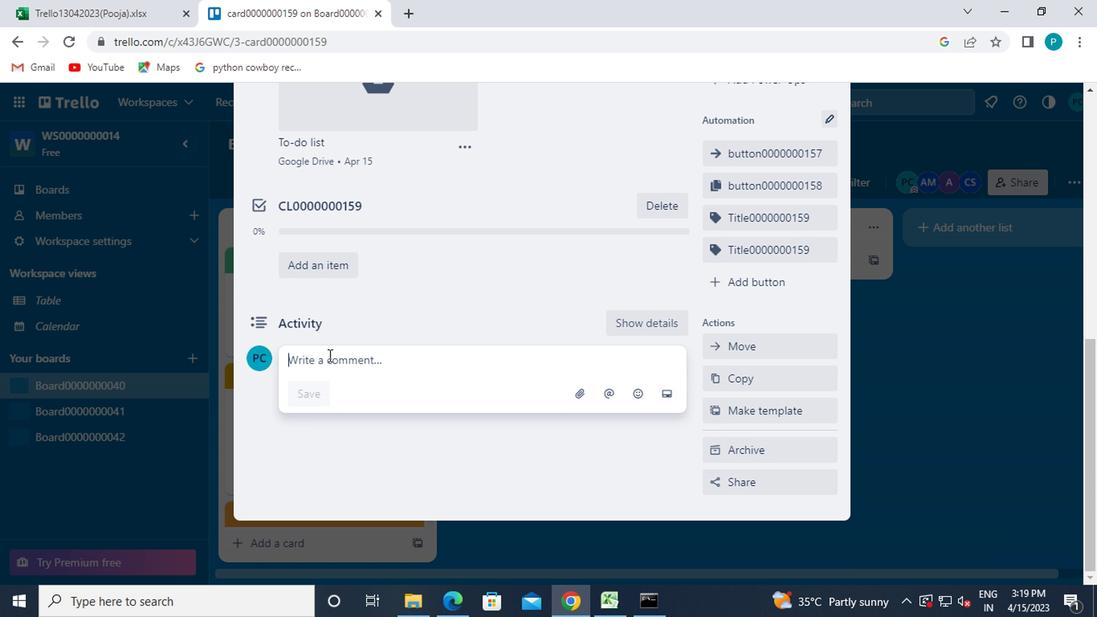 
Action: Key pressed cm0000000159
Screenshot: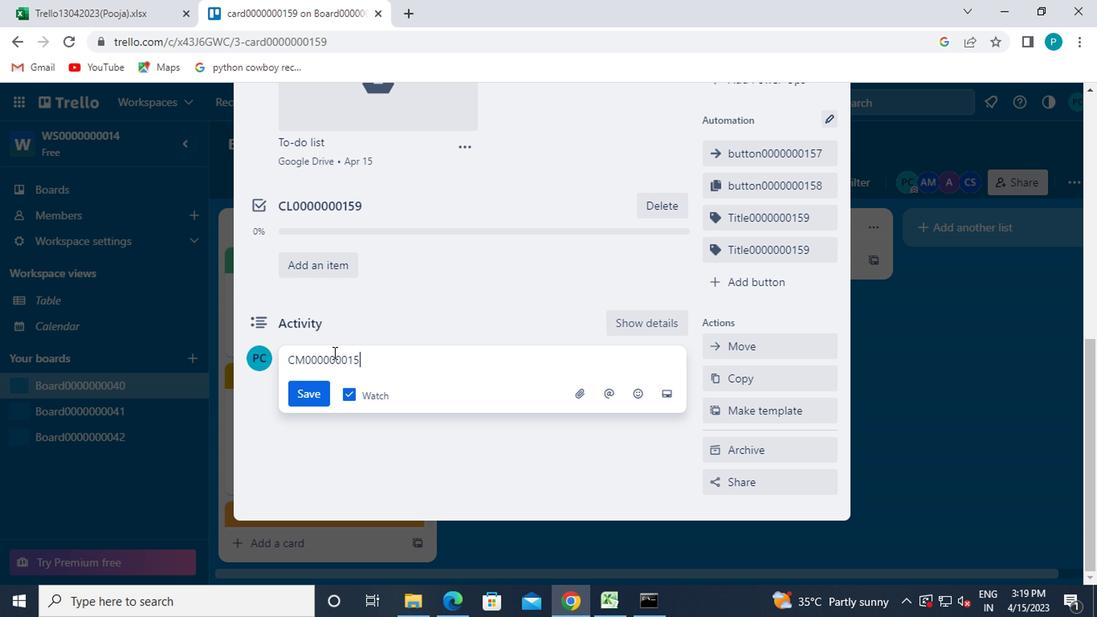 
Action: Mouse moved to (309, 389)
Screenshot: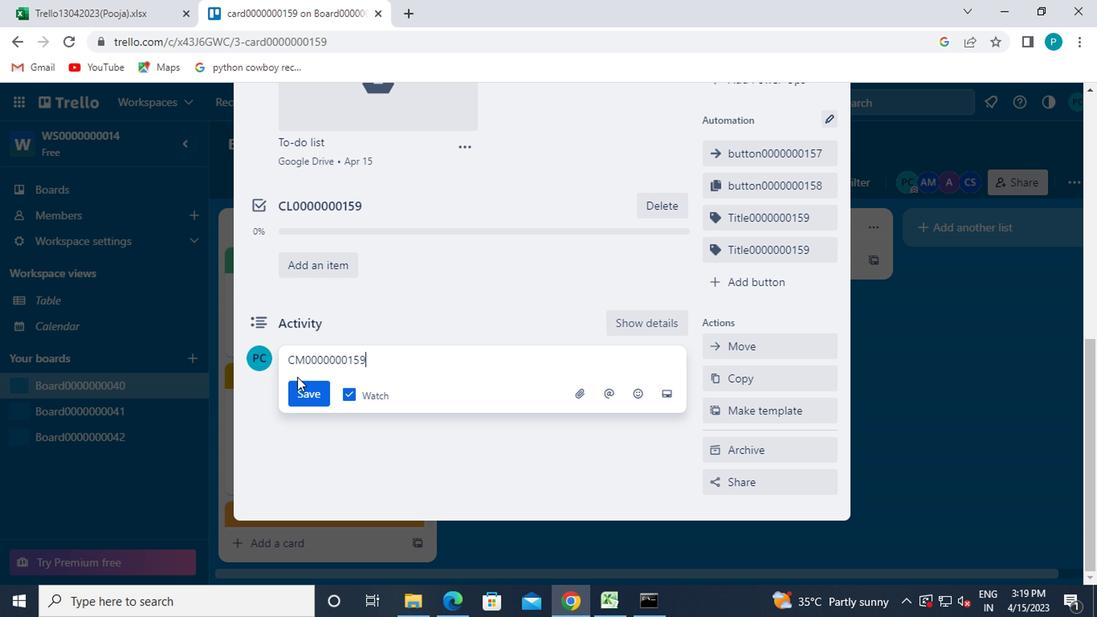 
Action: Mouse pressed left at (309, 389)
Screenshot: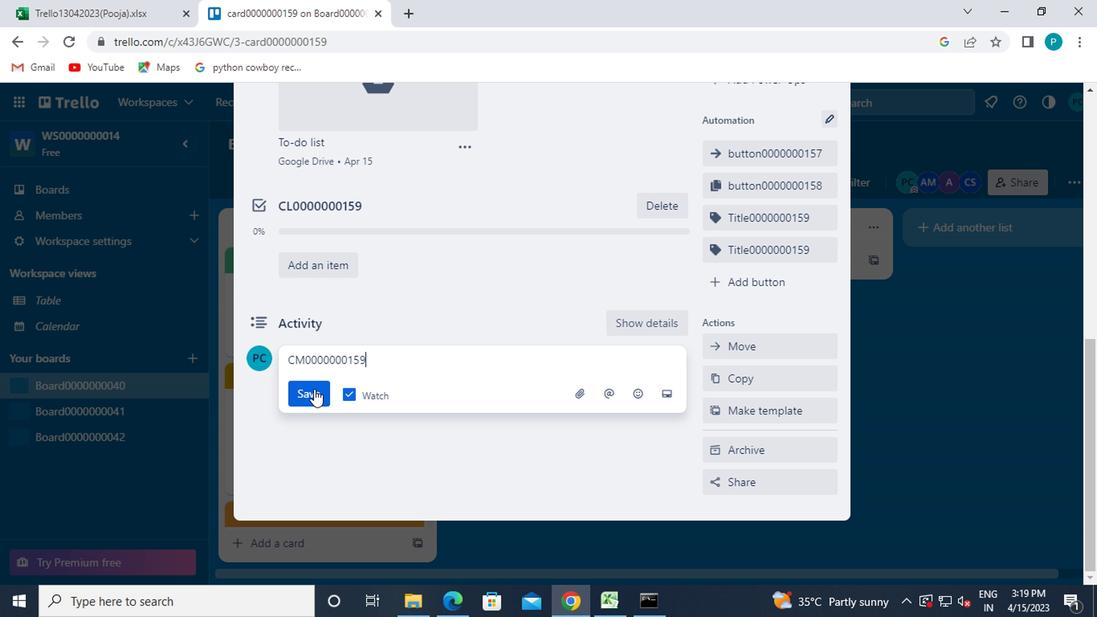 
Action: Mouse moved to (416, 402)
Screenshot: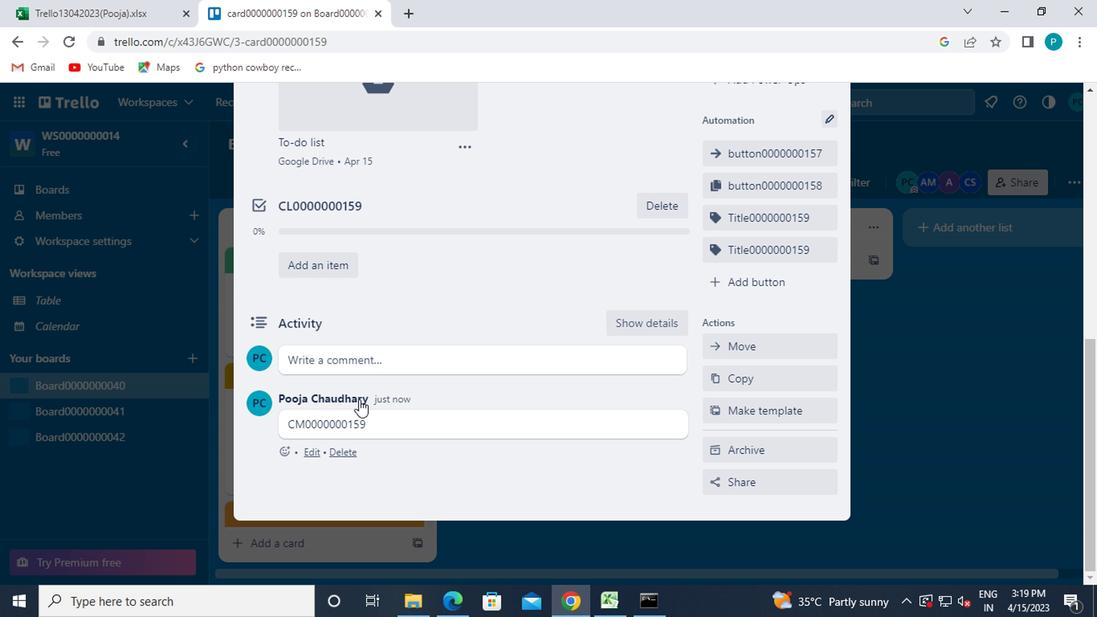 
